 Task: For heading Arial black with underline.  font size for heading18,  'Change the font style of data to'Calibri.  and font size to 9,  Change the alignment of both headline & data to Align center.  In the sheet   Prodigy Sales templetes book
Action: Mouse moved to (55, 143)
Screenshot: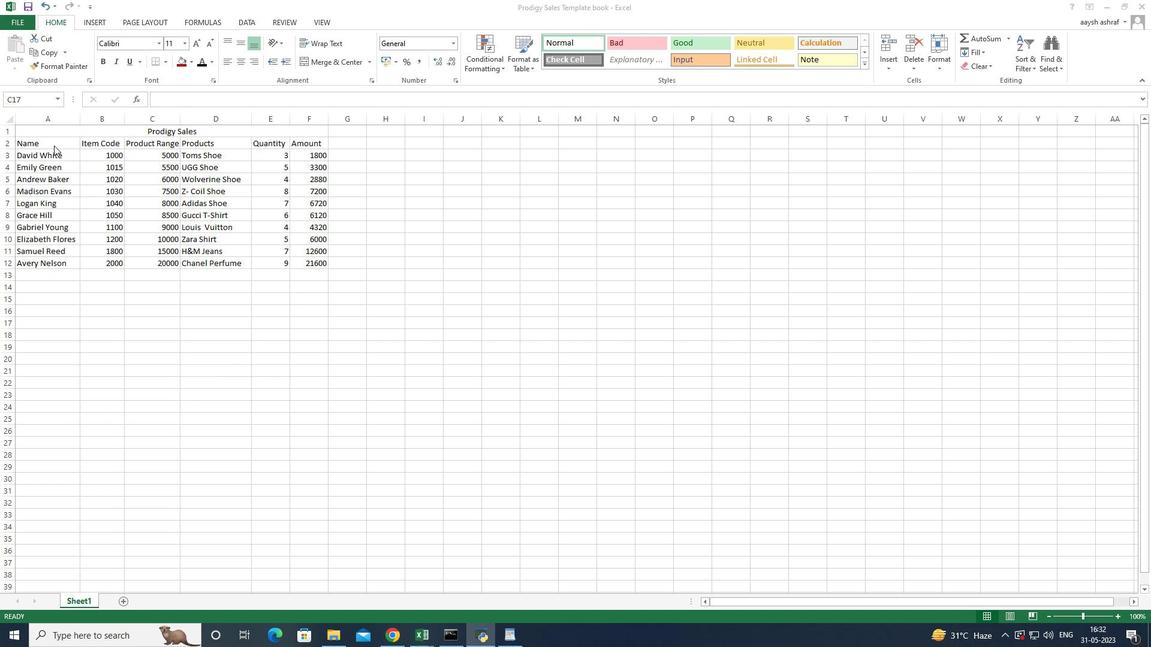 
Action: Mouse pressed left at (55, 143)
Screenshot: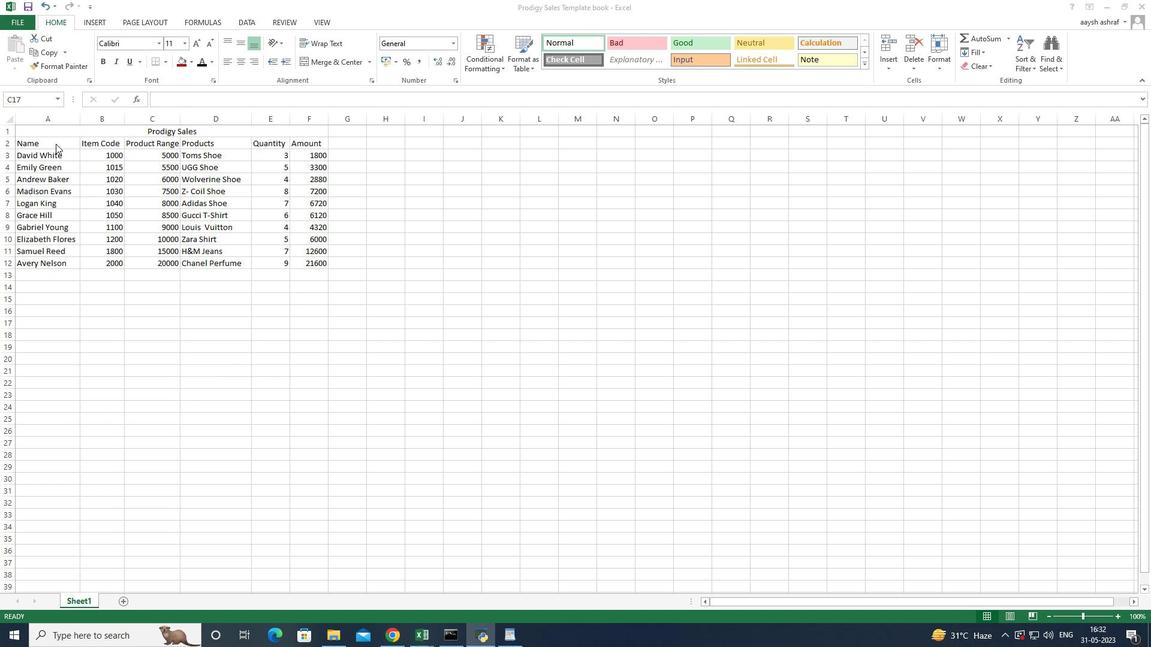 
Action: Mouse moved to (60, 141)
Screenshot: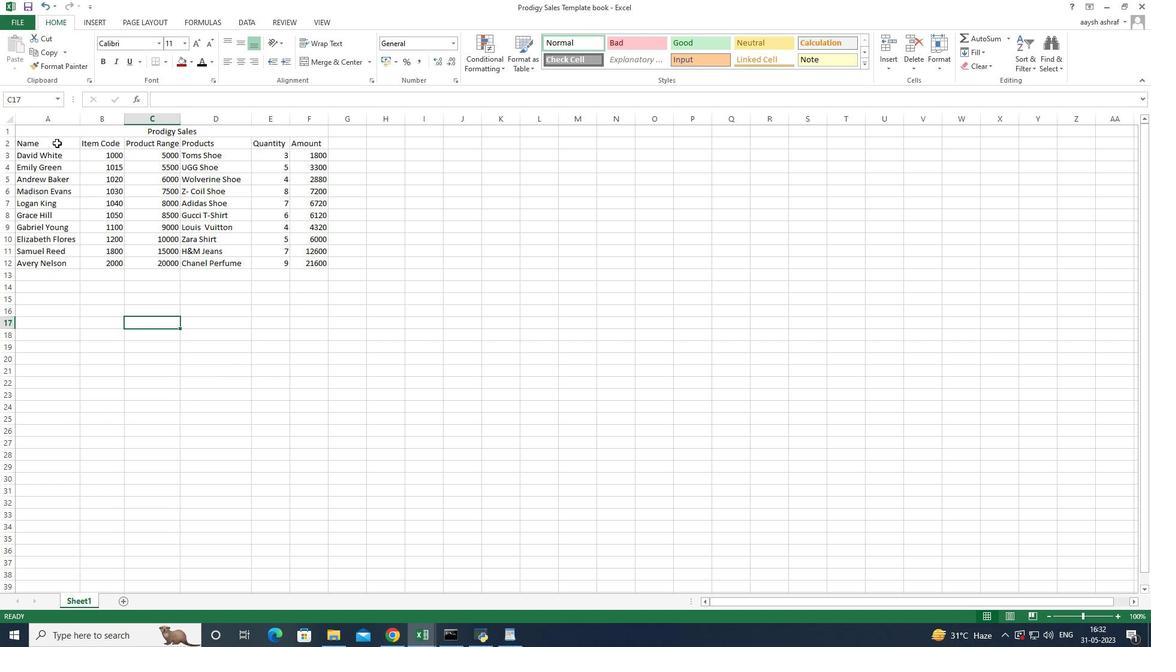 
Action: Mouse pressed left at (60, 141)
Screenshot: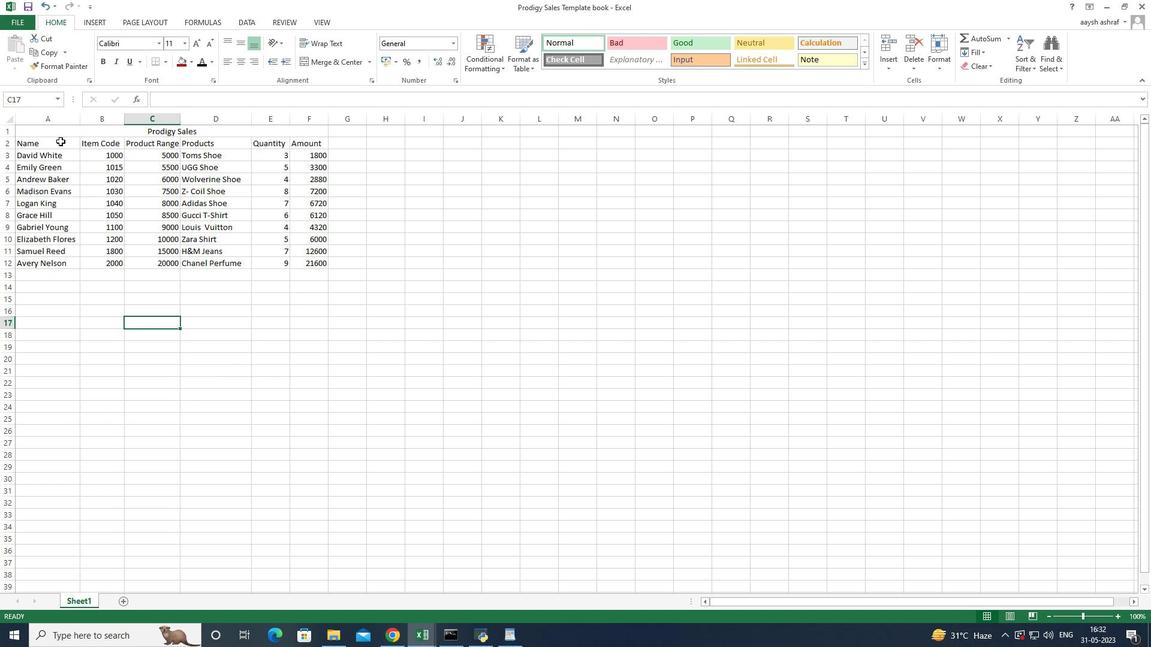 
Action: Mouse moved to (159, 130)
Screenshot: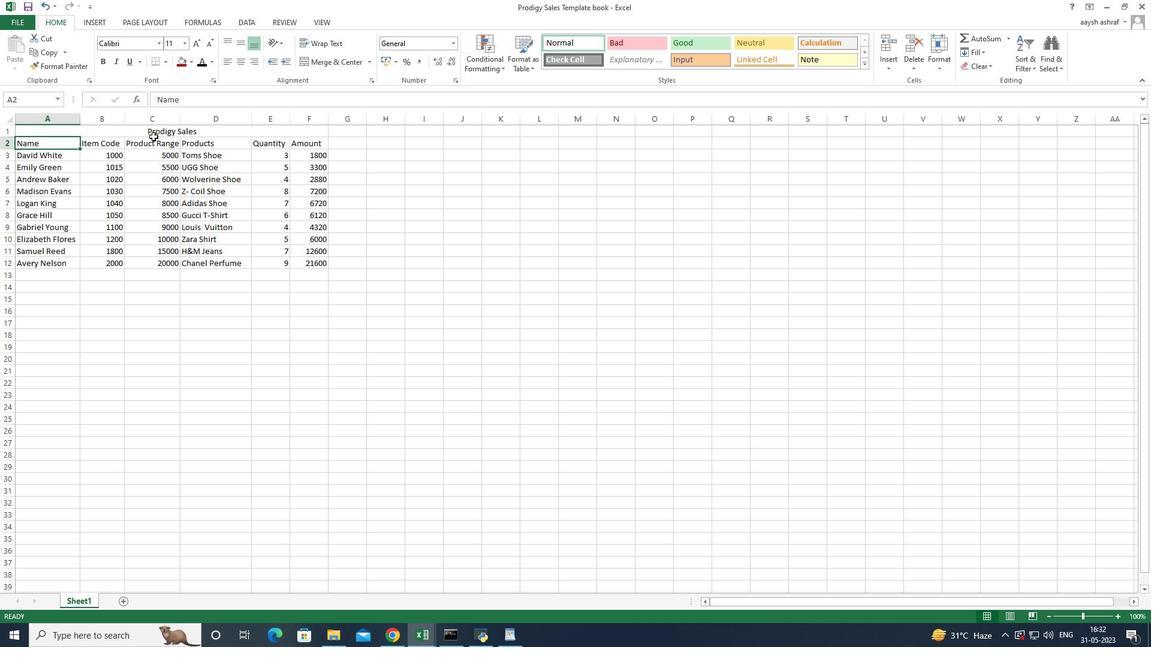 
Action: Mouse pressed left at (159, 130)
Screenshot: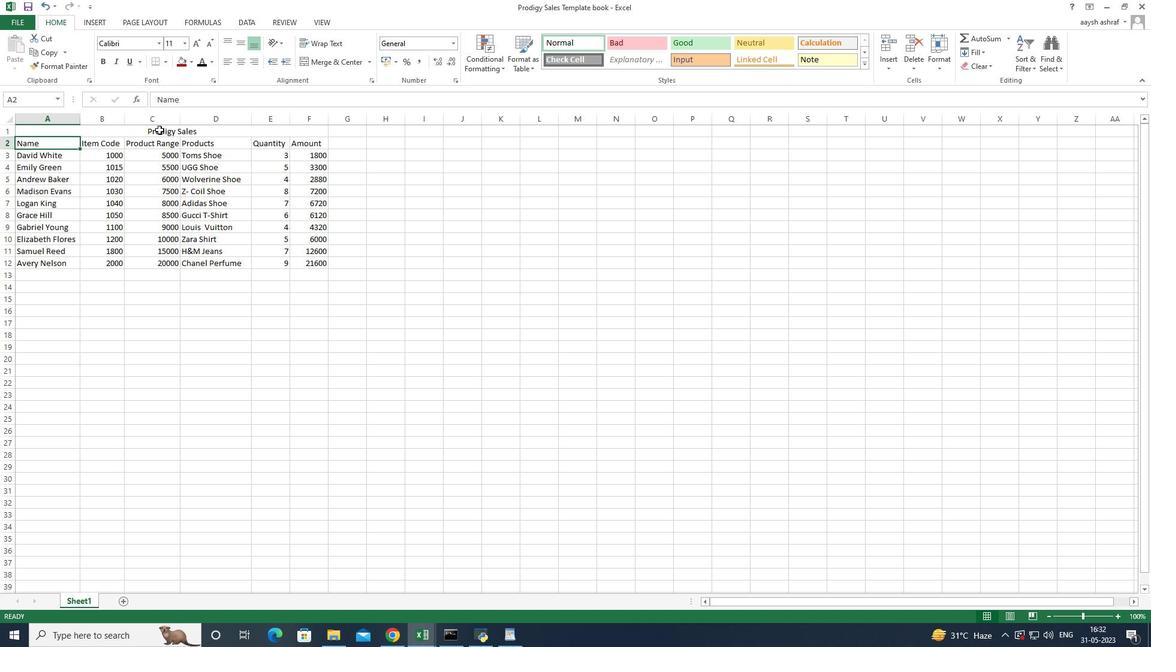 
Action: Mouse moved to (128, 59)
Screenshot: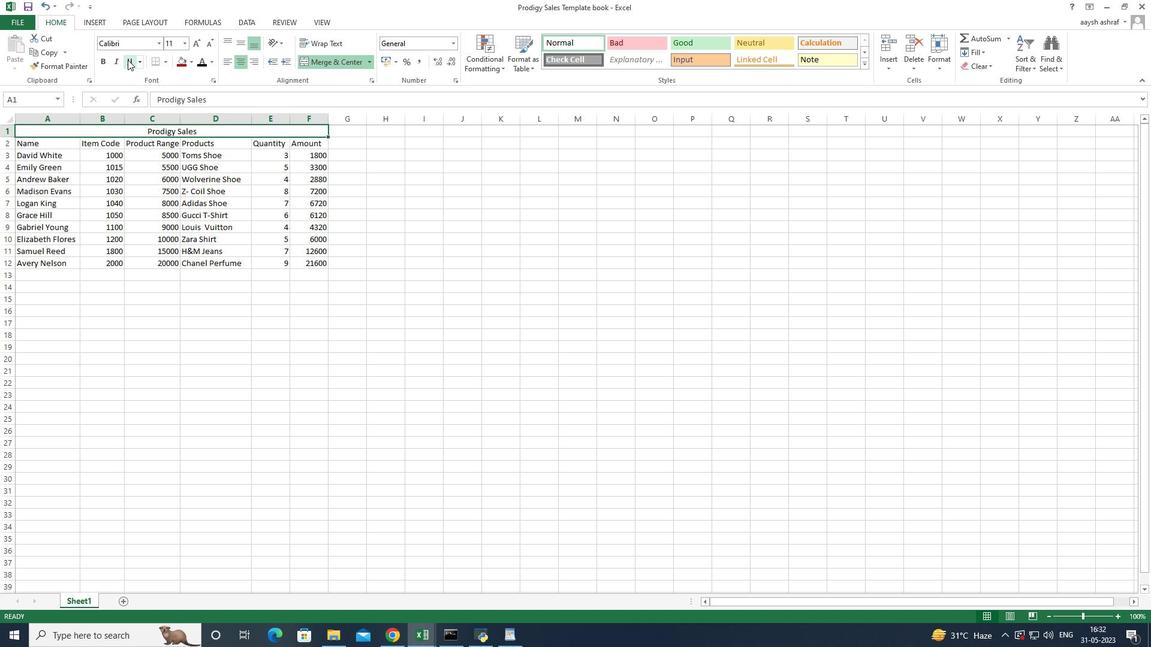 
Action: Mouse pressed left at (128, 59)
Screenshot: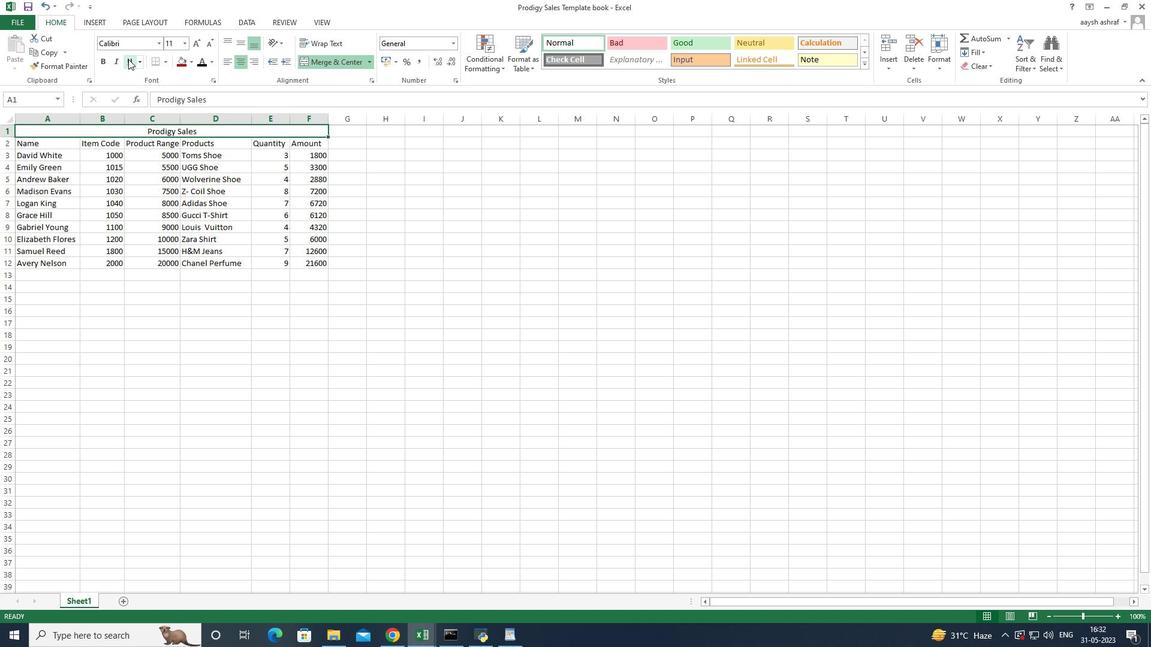 
Action: Mouse moved to (160, 46)
Screenshot: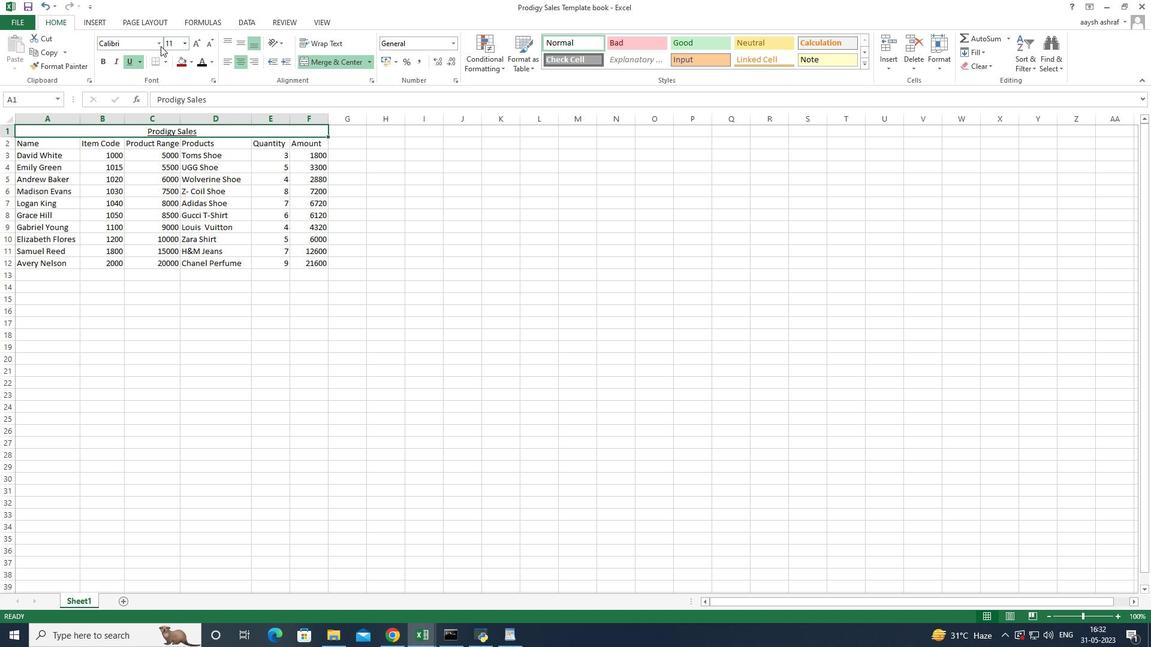
Action: Mouse pressed left at (160, 46)
Screenshot: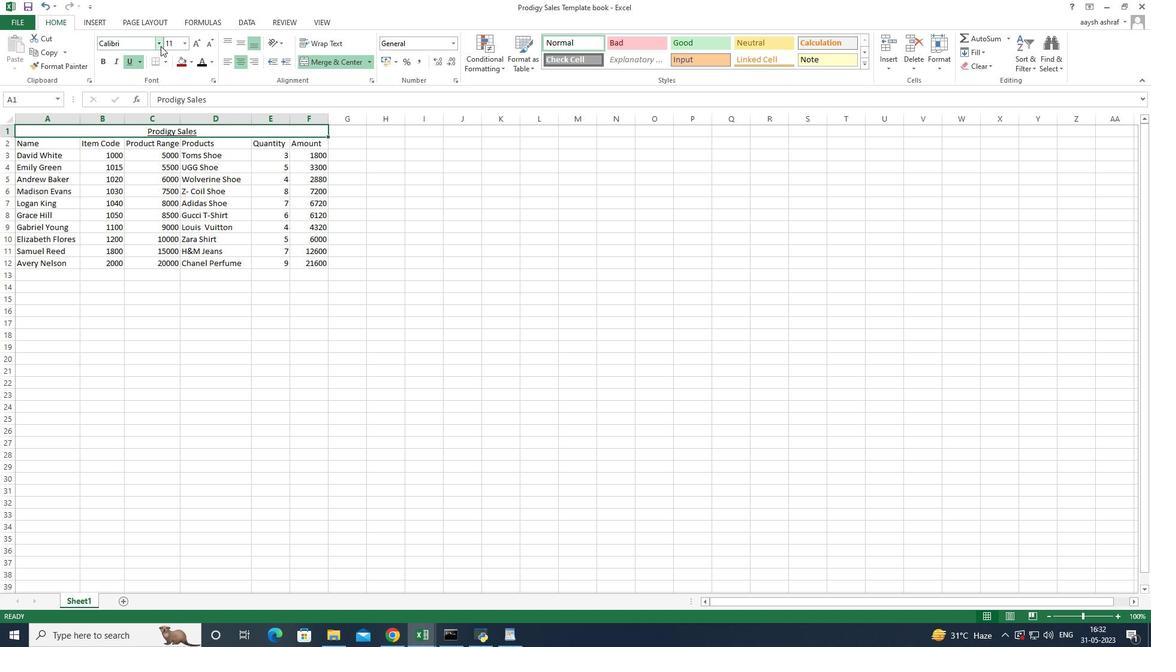 
Action: Mouse moved to (145, 162)
Screenshot: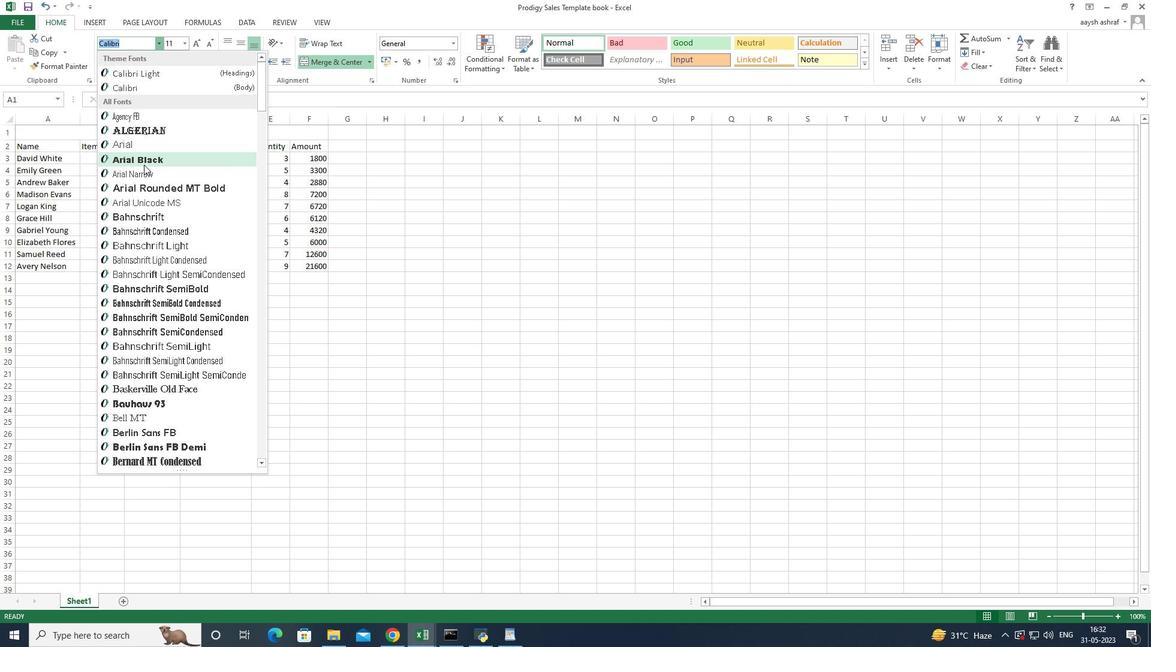 
Action: Mouse pressed left at (145, 162)
Screenshot: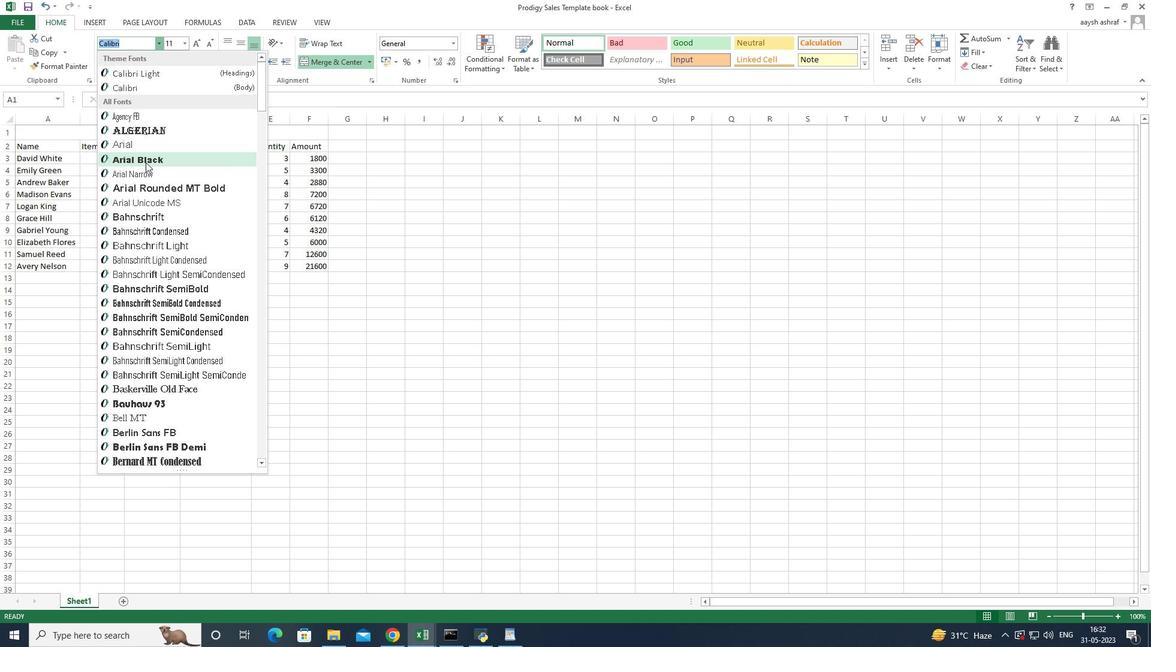 
Action: Mouse moved to (181, 44)
Screenshot: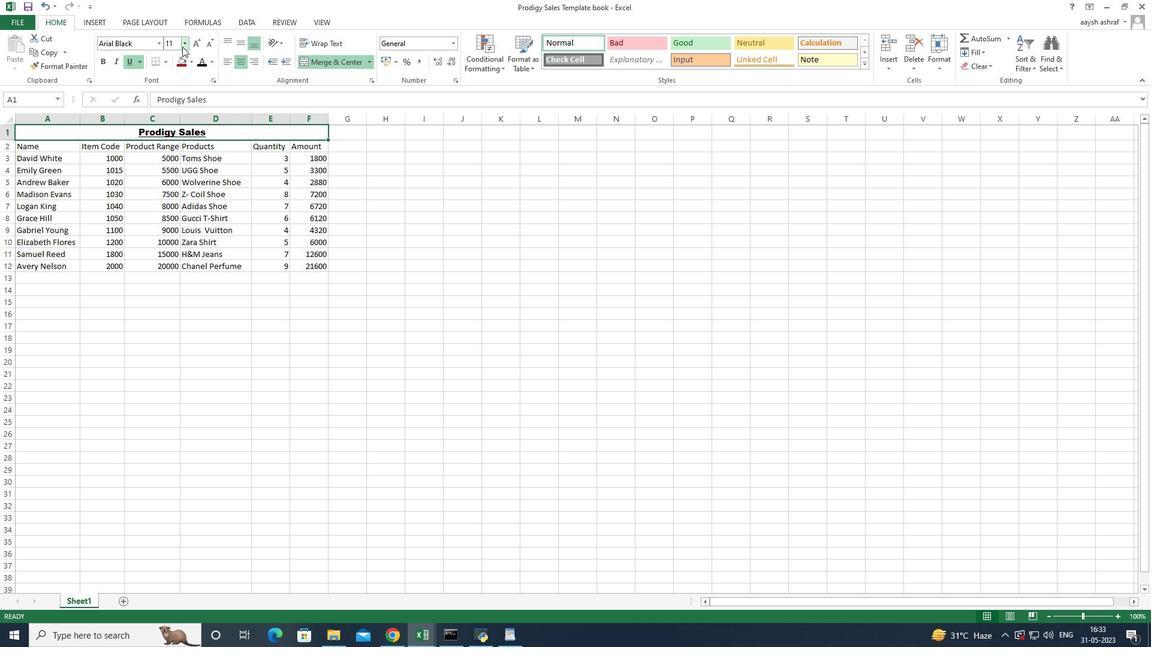 
Action: Mouse pressed left at (181, 44)
Screenshot: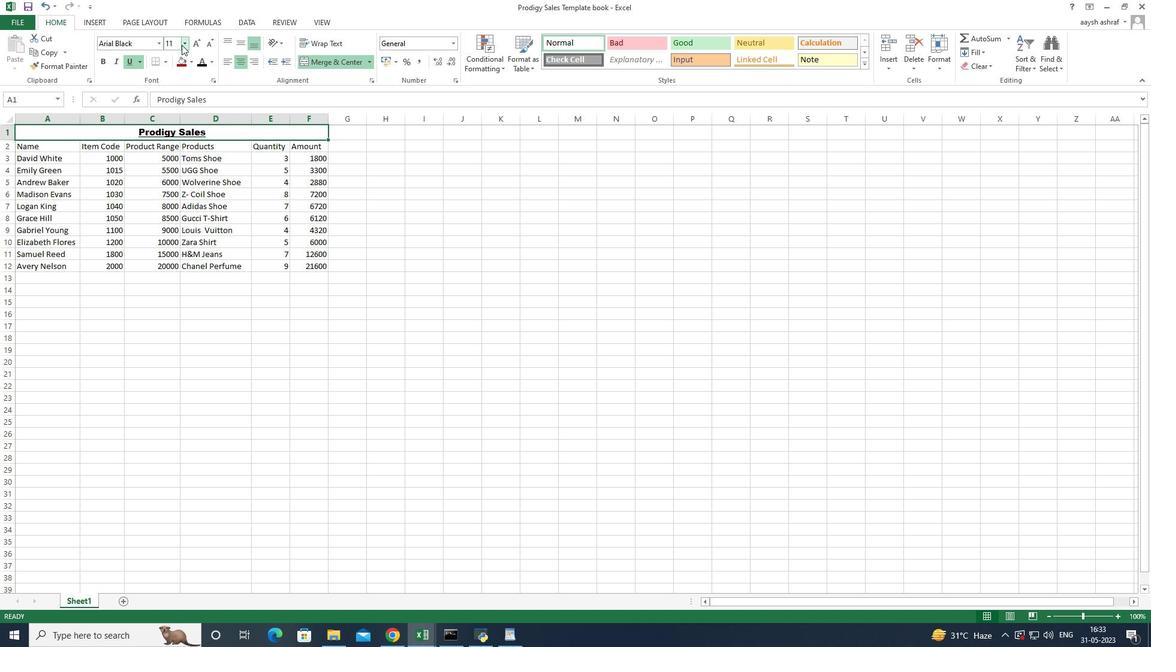 
Action: Mouse moved to (174, 136)
Screenshot: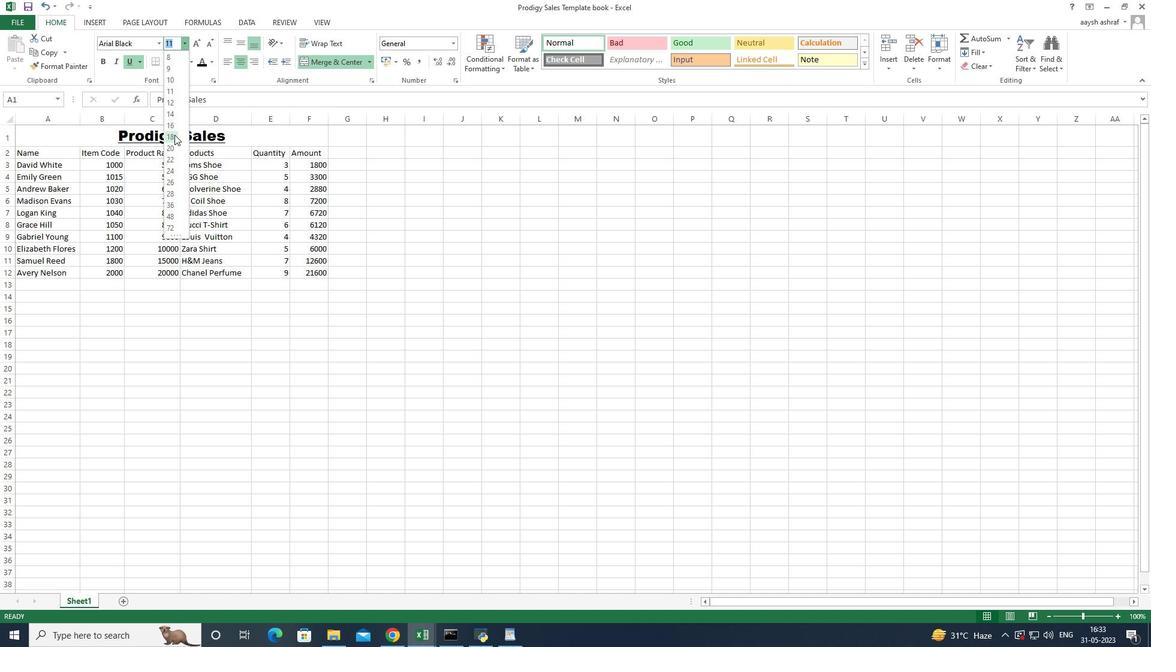 
Action: Mouse pressed left at (174, 136)
Screenshot: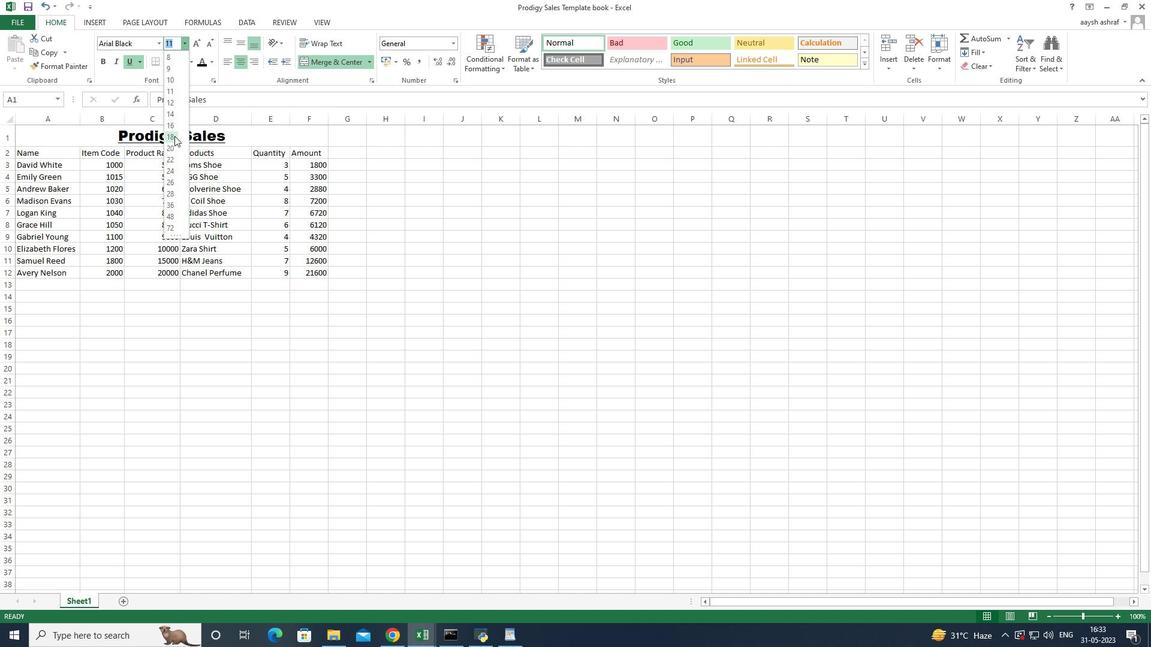 
Action: Mouse moved to (34, 155)
Screenshot: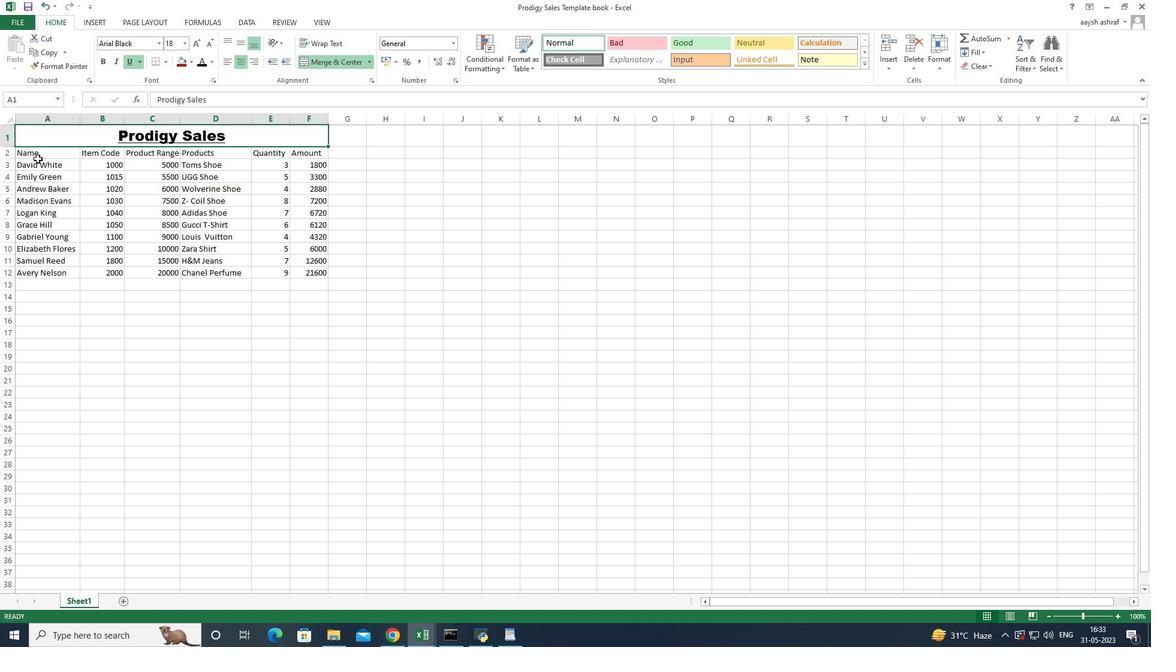 
Action: Mouse pressed left at (34, 155)
Screenshot: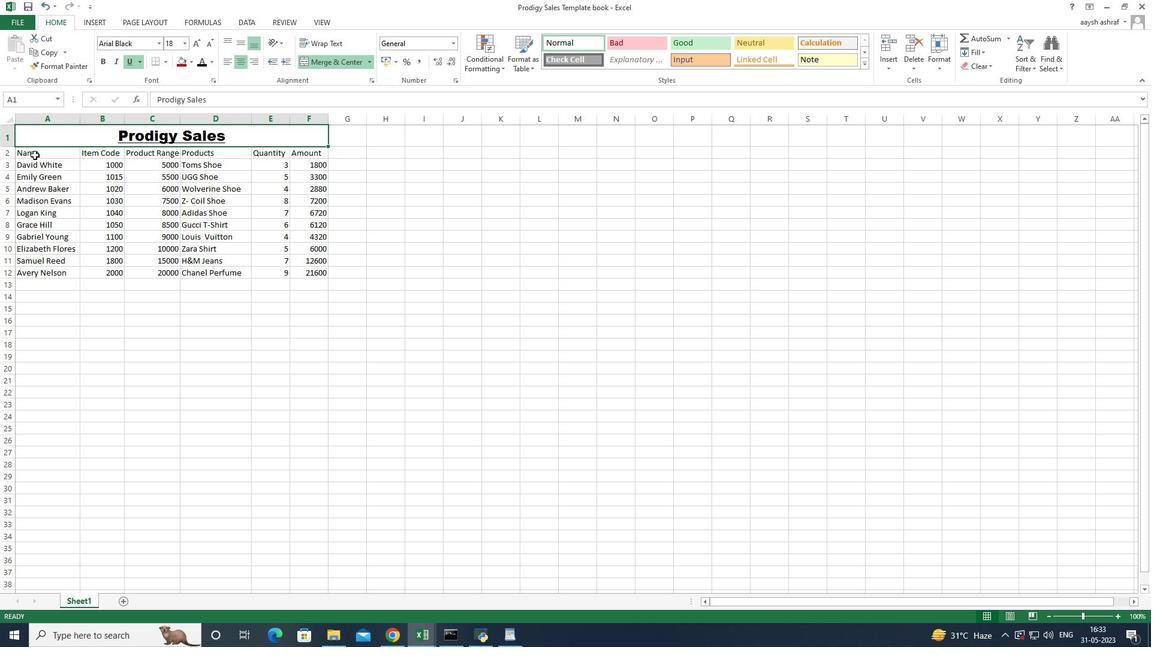 
Action: Mouse moved to (160, 47)
Screenshot: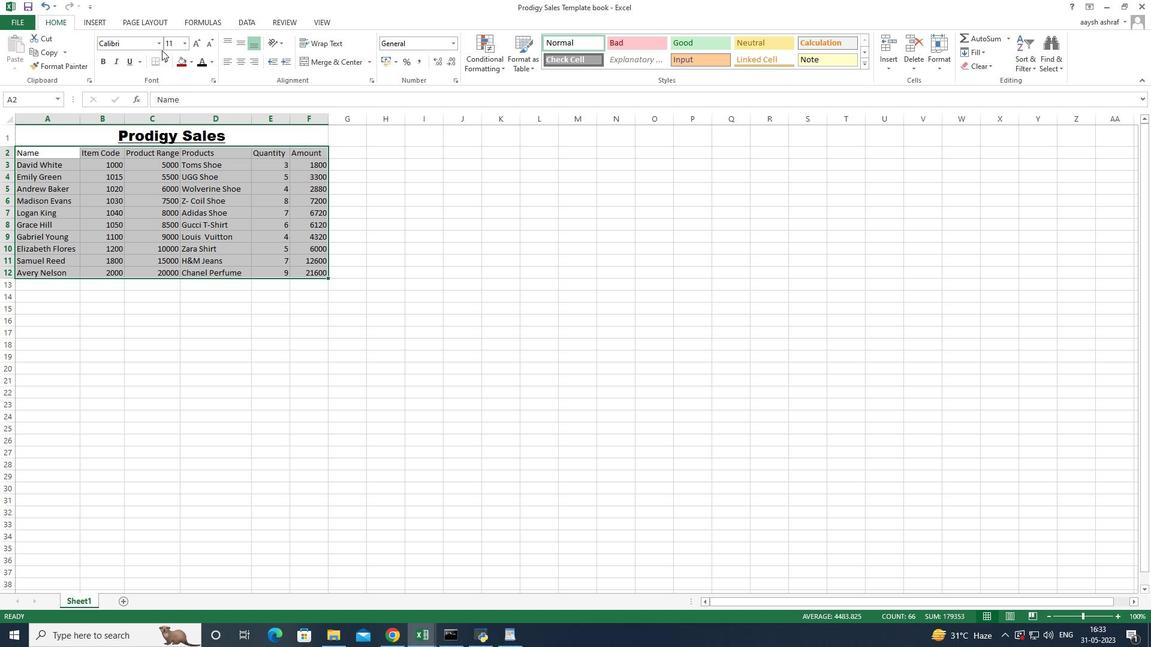 
Action: Mouse pressed left at (160, 47)
Screenshot: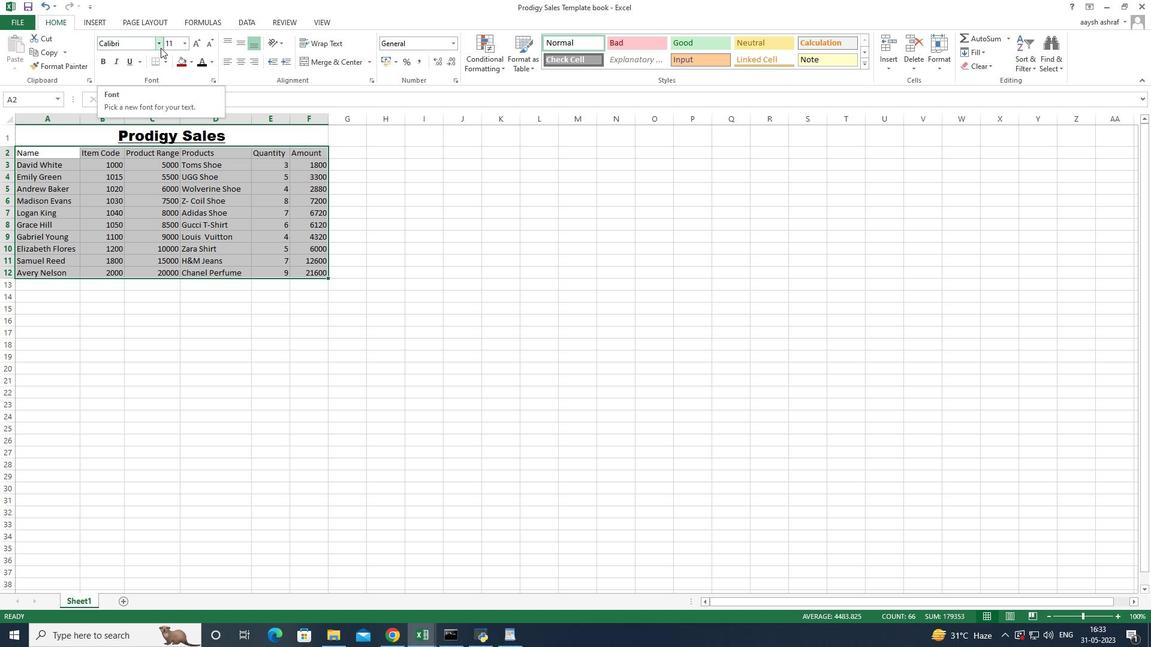 
Action: Mouse moved to (166, 83)
Screenshot: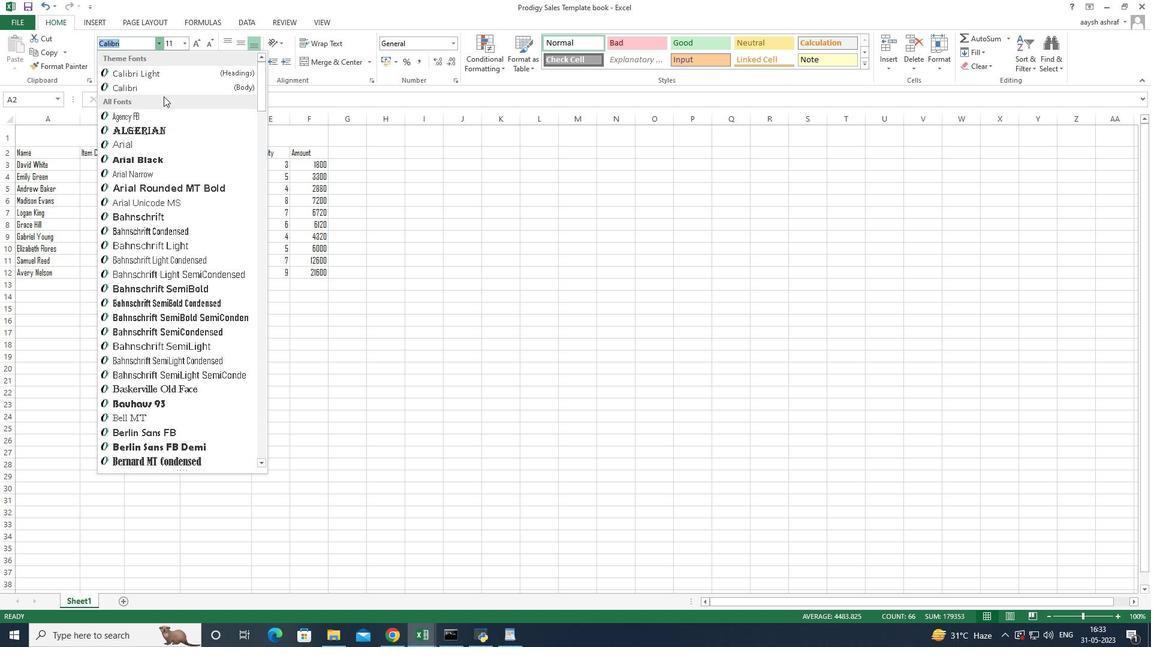 
Action: Mouse pressed left at (166, 83)
Screenshot: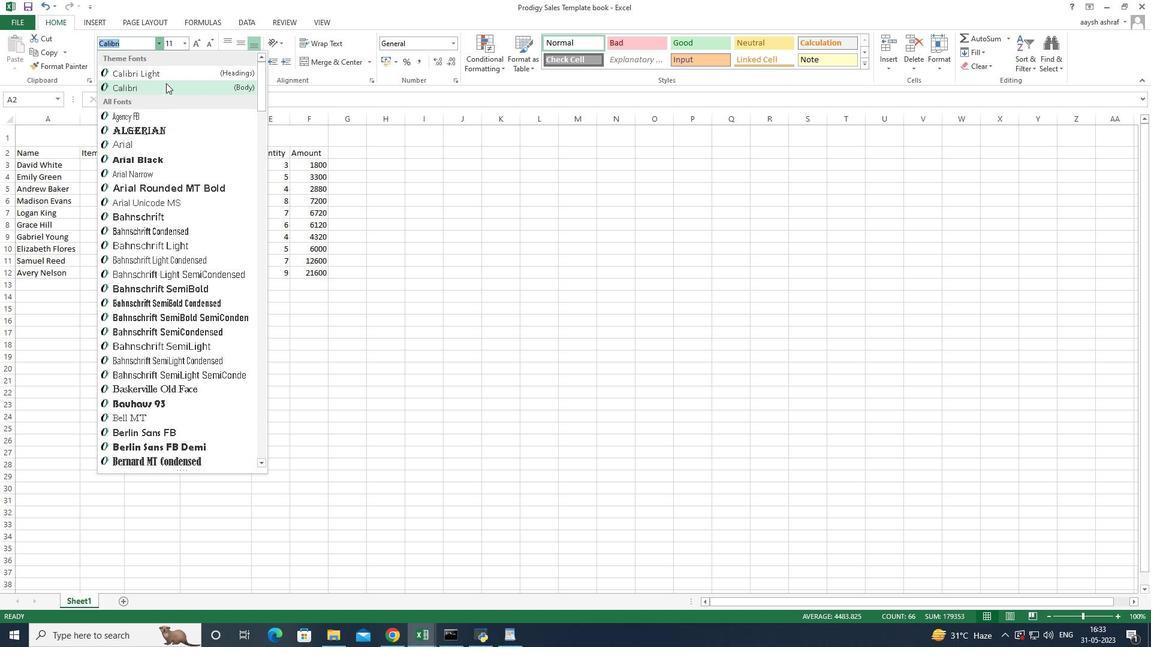 
Action: Mouse moved to (184, 45)
Screenshot: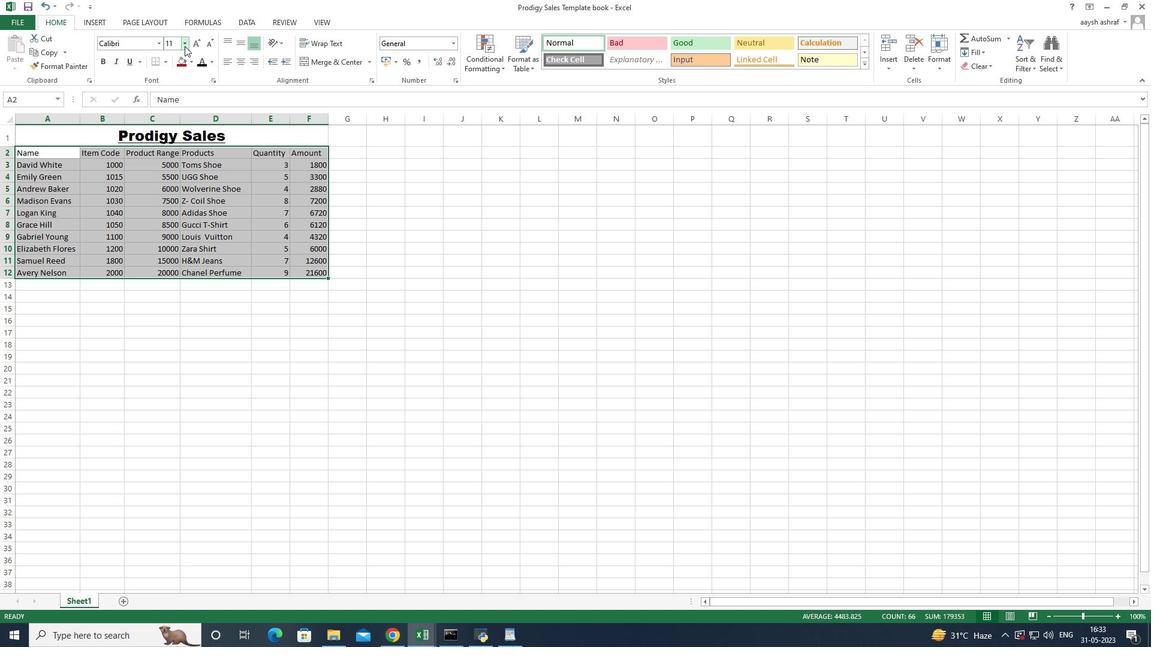 
Action: Mouse pressed left at (184, 45)
Screenshot: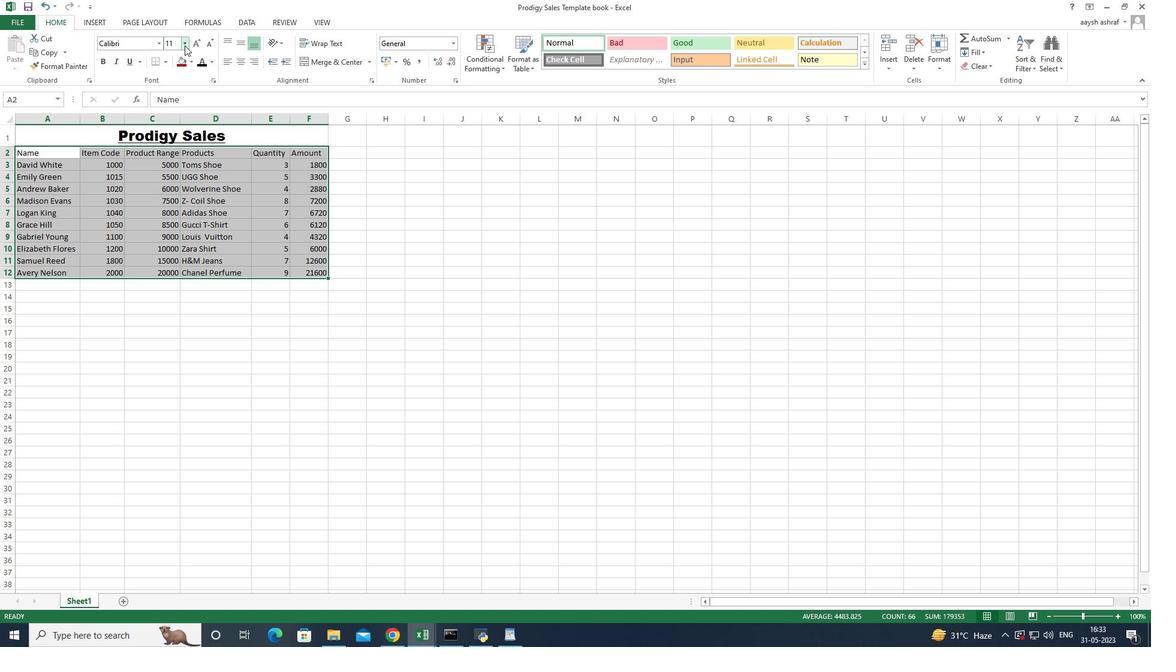 
Action: Mouse moved to (174, 72)
Screenshot: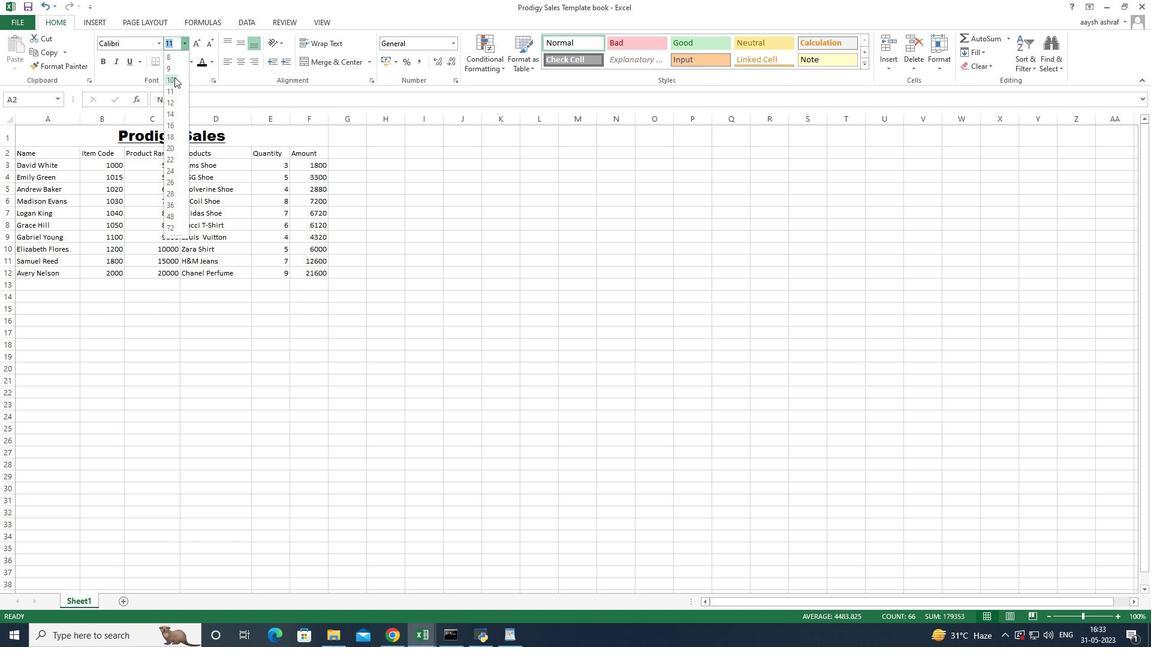 
Action: Mouse pressed left at (174, 72)
Screenshot: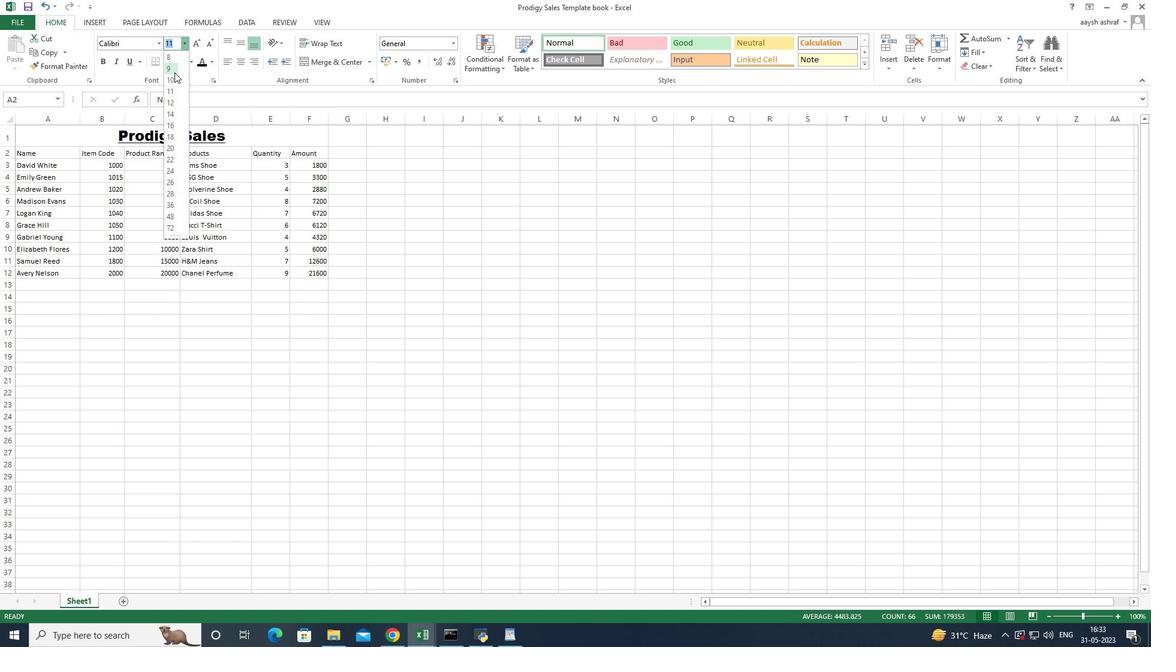
Action: Mouse moved to (176, 334)
Screenshot: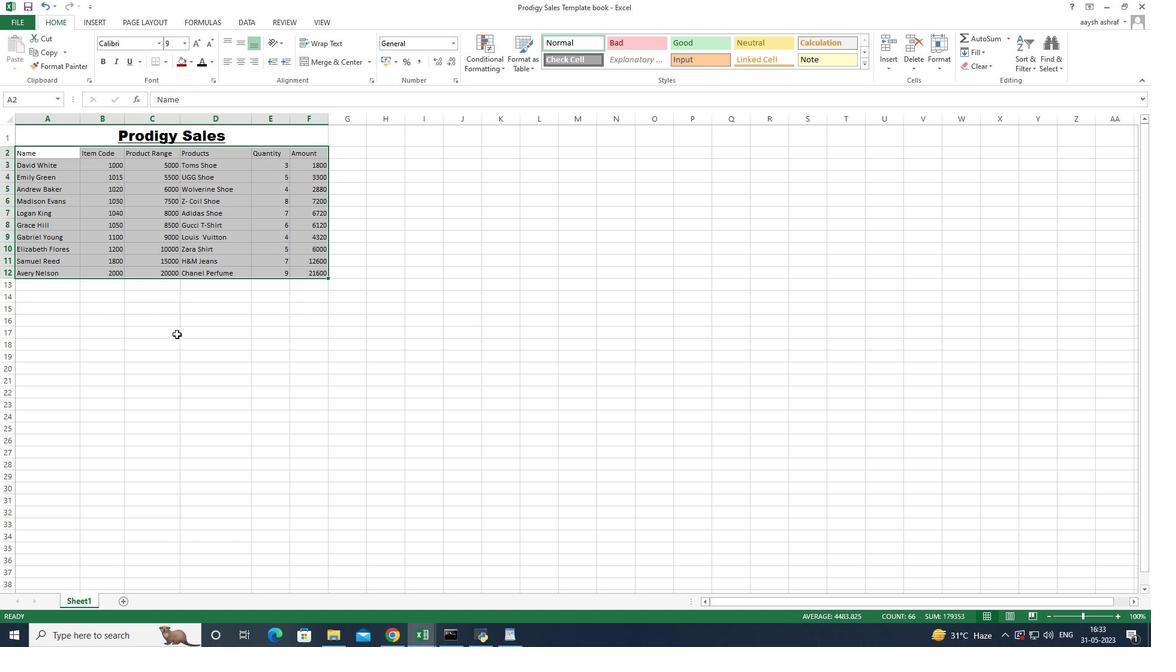 
Action: Mouse pressed left at (176, 334)
Screenshot: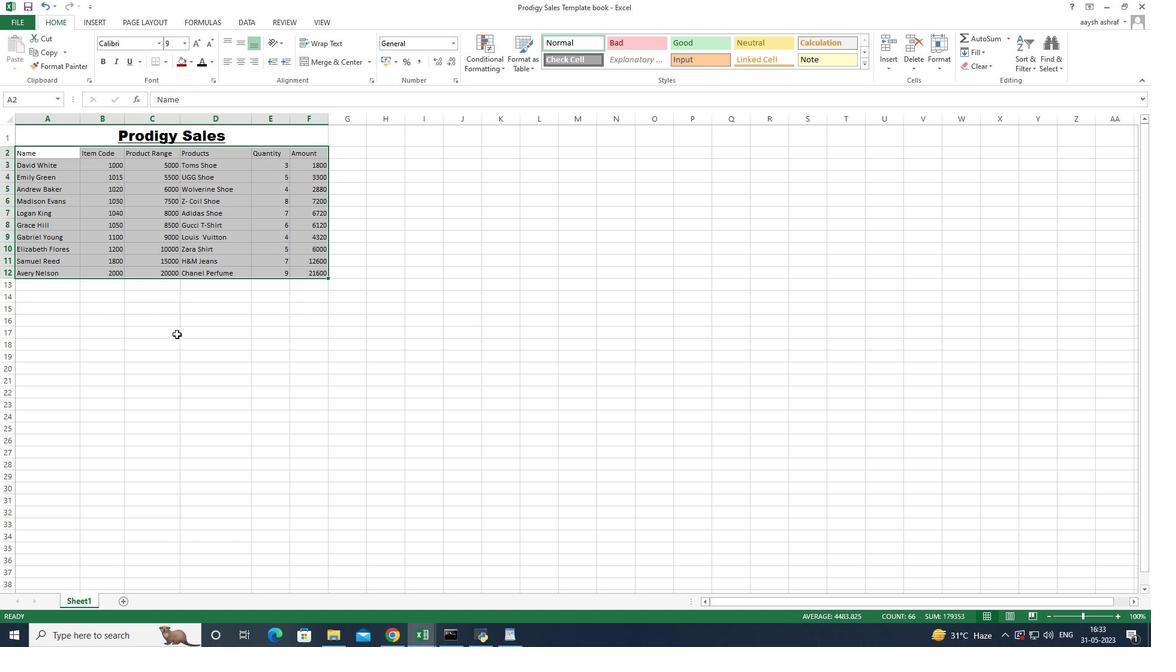 
Action: Mouse moved to (56, 136)
Screenshot: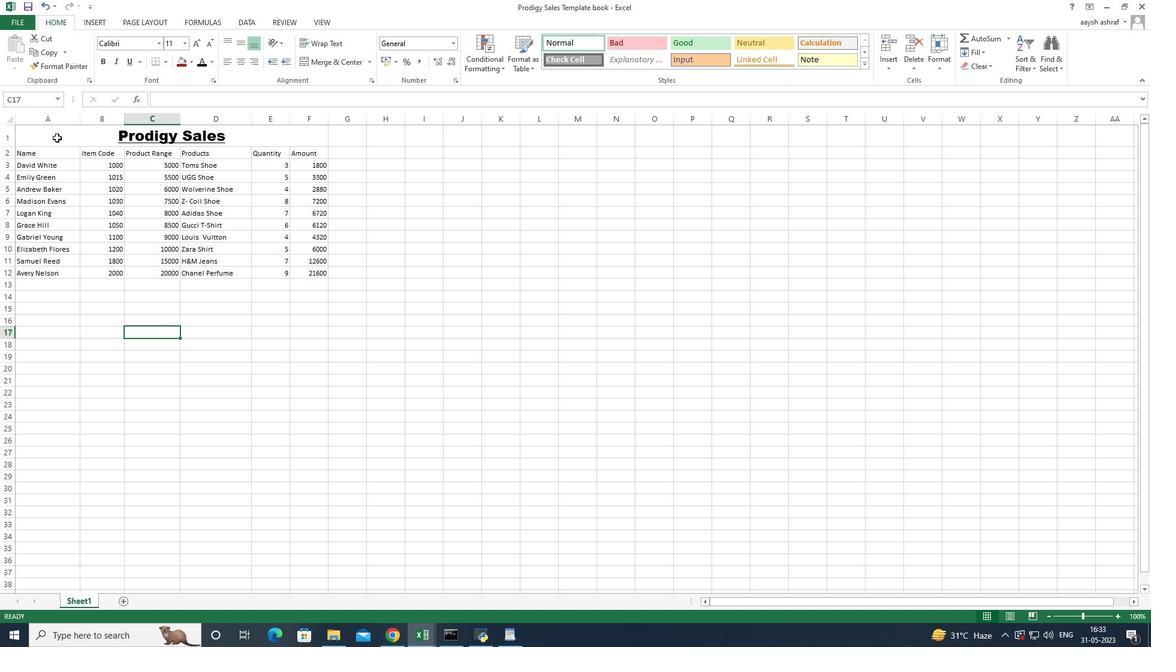 
Action: Mouse pressed left at (56, 136)
Screenshot: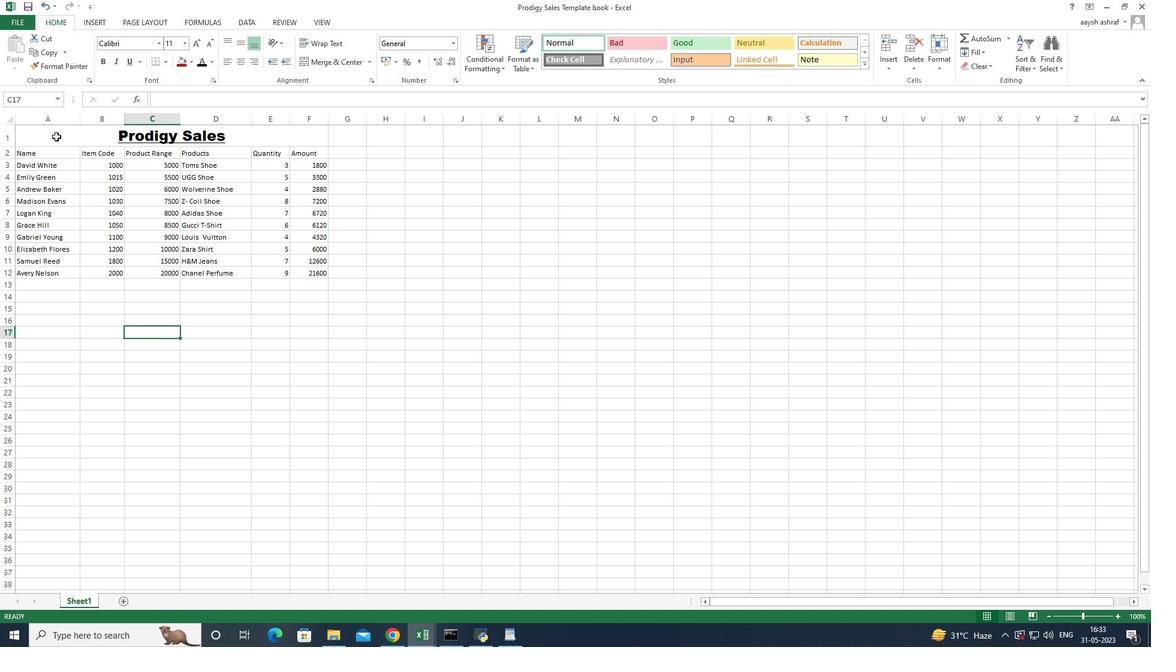 
Action: Mouse moved to (251, 63)
Screenshot: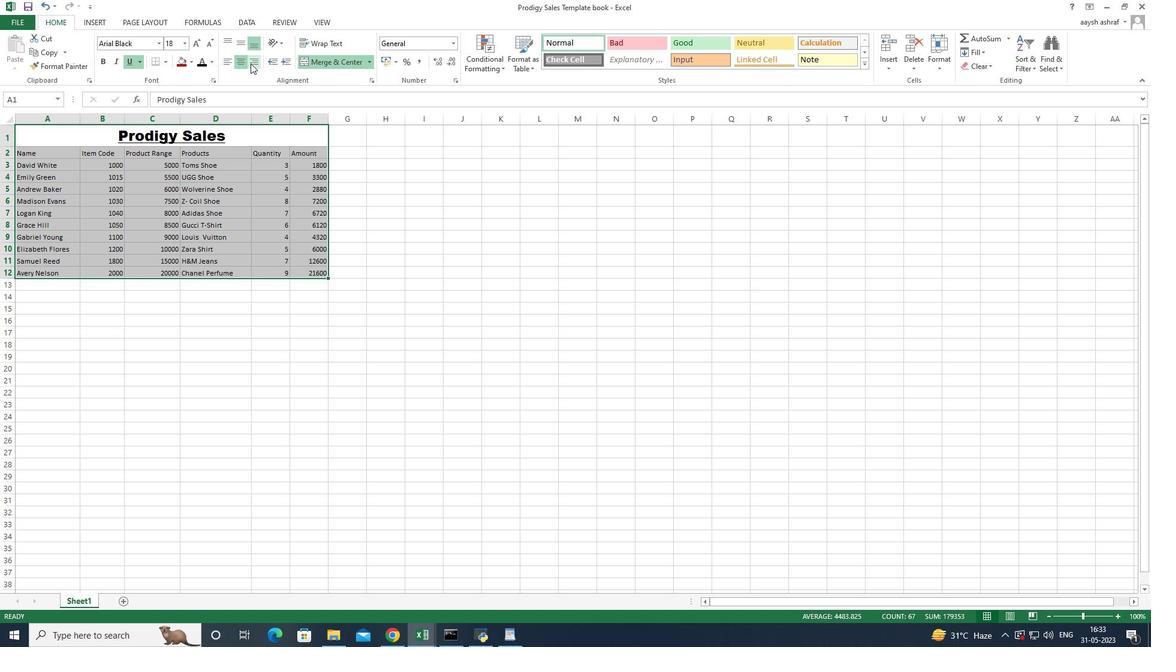
Action: Mouse pressed left at (251, 63)
Screenshot: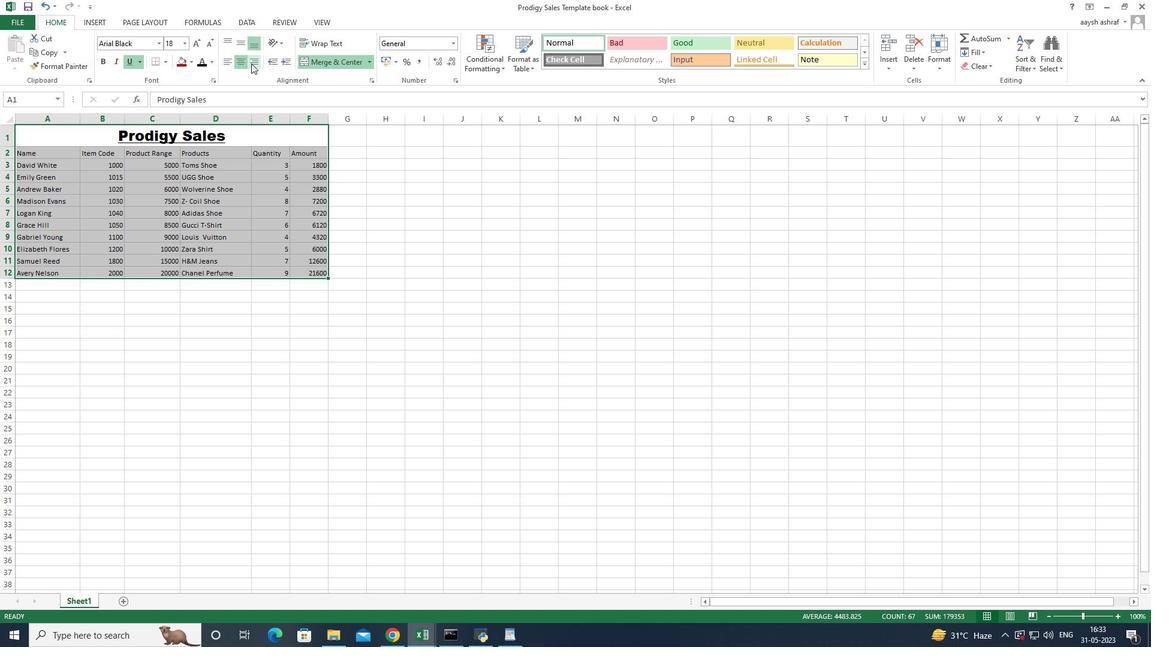 
Action: Mouse moved to (209, 137)
Screenshot: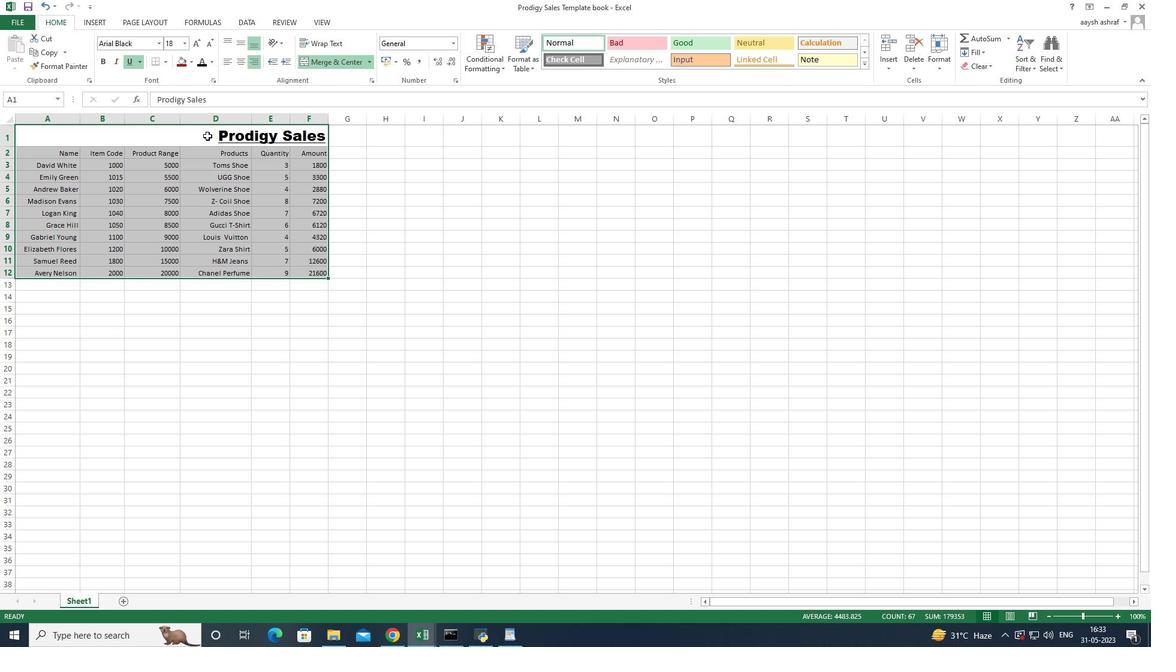 
Action: Mouse pressed left at (209, 137)
Screenshot: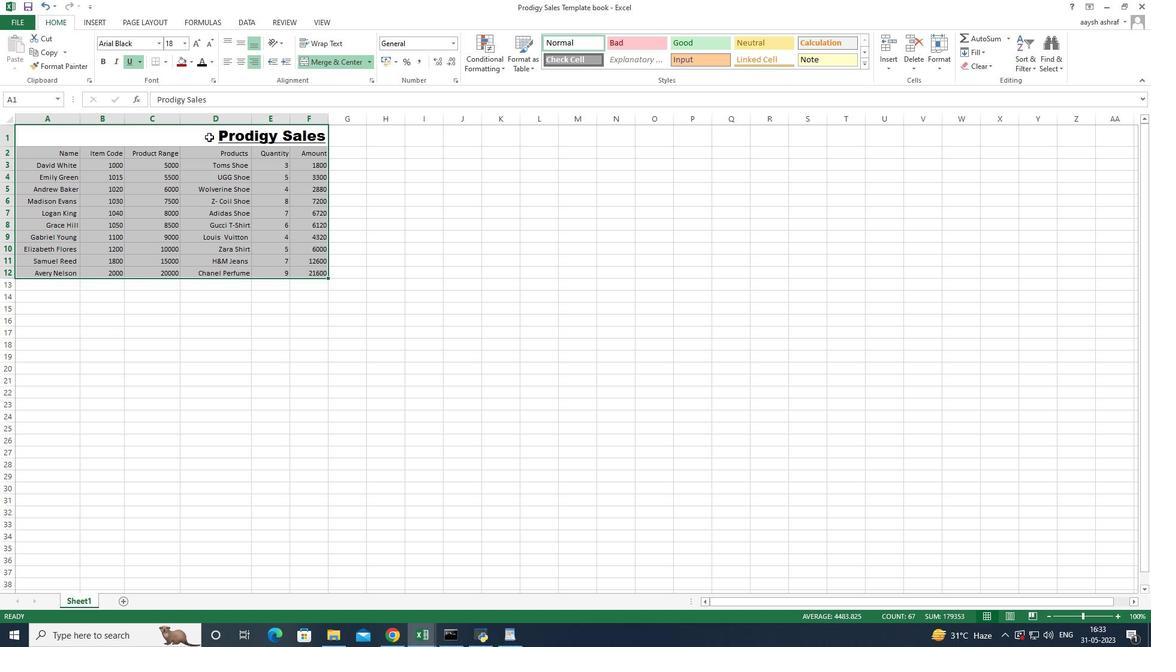 
Action: Mouse moved to (215, 131)
Screenshot: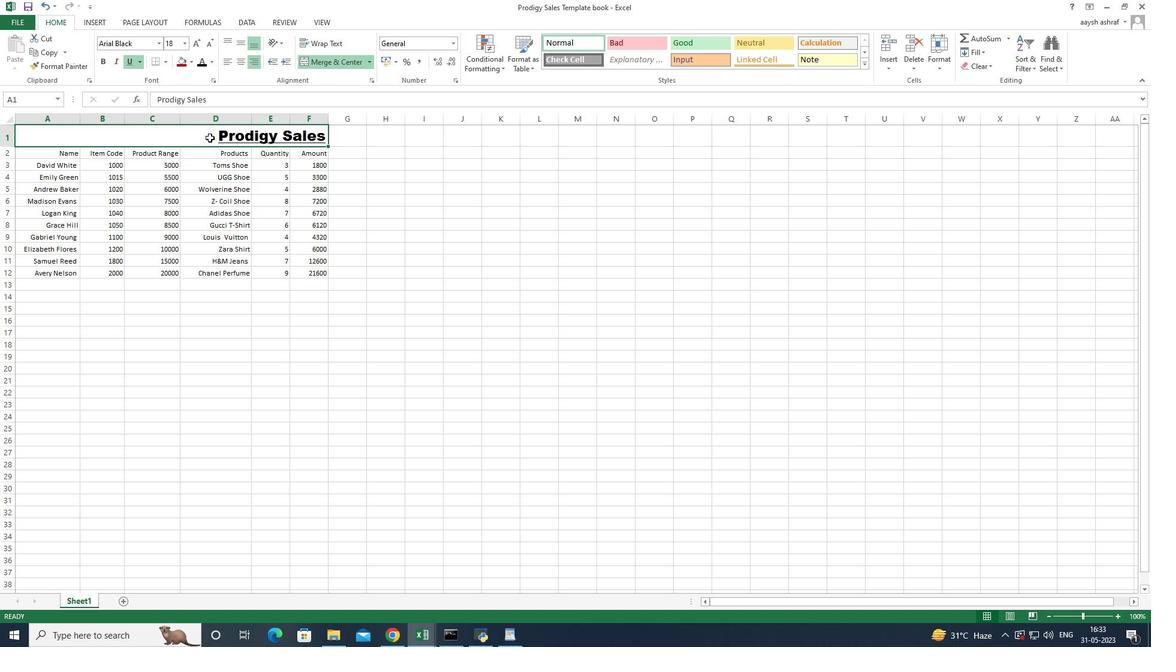 
Action: Mouse pressed left at (215, 131)
Screenshot: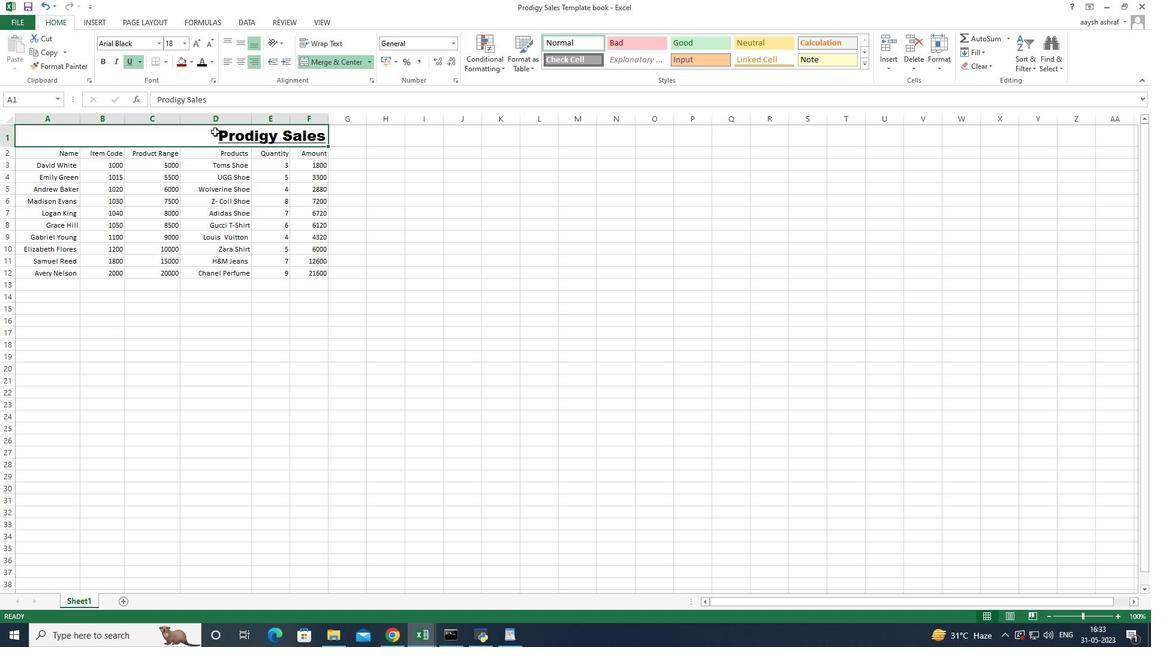 
Action: Mouse moved to (215, 136)
Screenshot: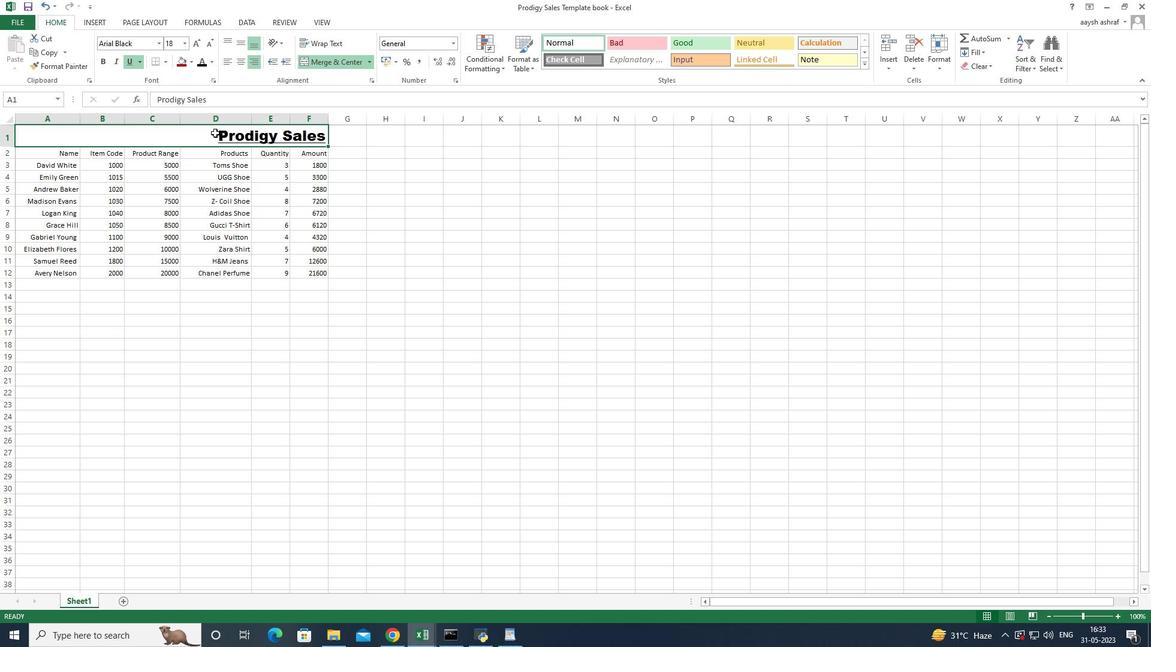 
Action: Mouse pressed left at (215, 136)
Screenshot: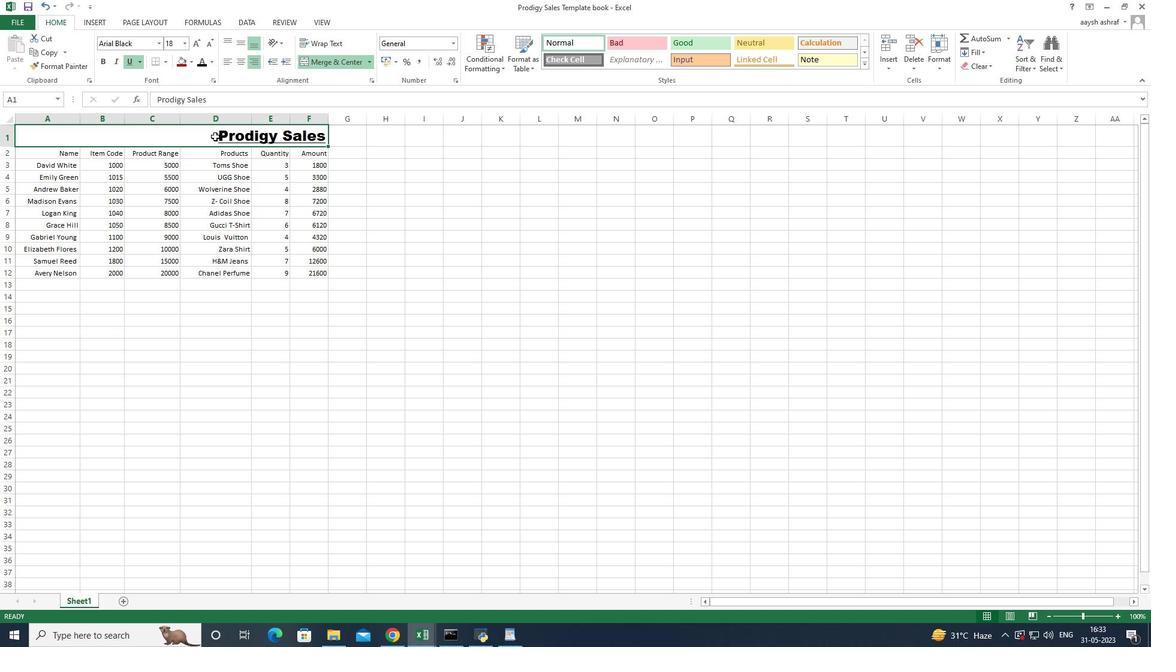
Action: Mouse pressed left at (215, 136)
Screenshot: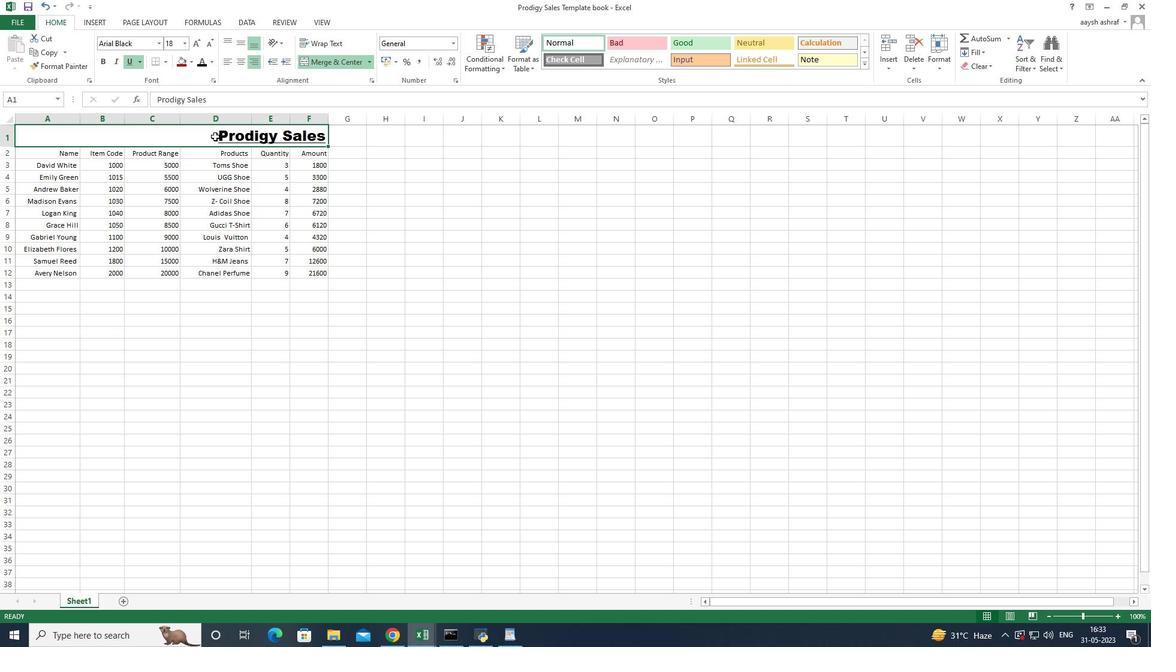 
Action: Key pressed <Key.backspace><Key.backspace><Key.backspace><Key.backspace><Key.backspace><Key.backspace><Key.backspace><Key.backspace><Key.backspace><Key.backspace>
Screenshot: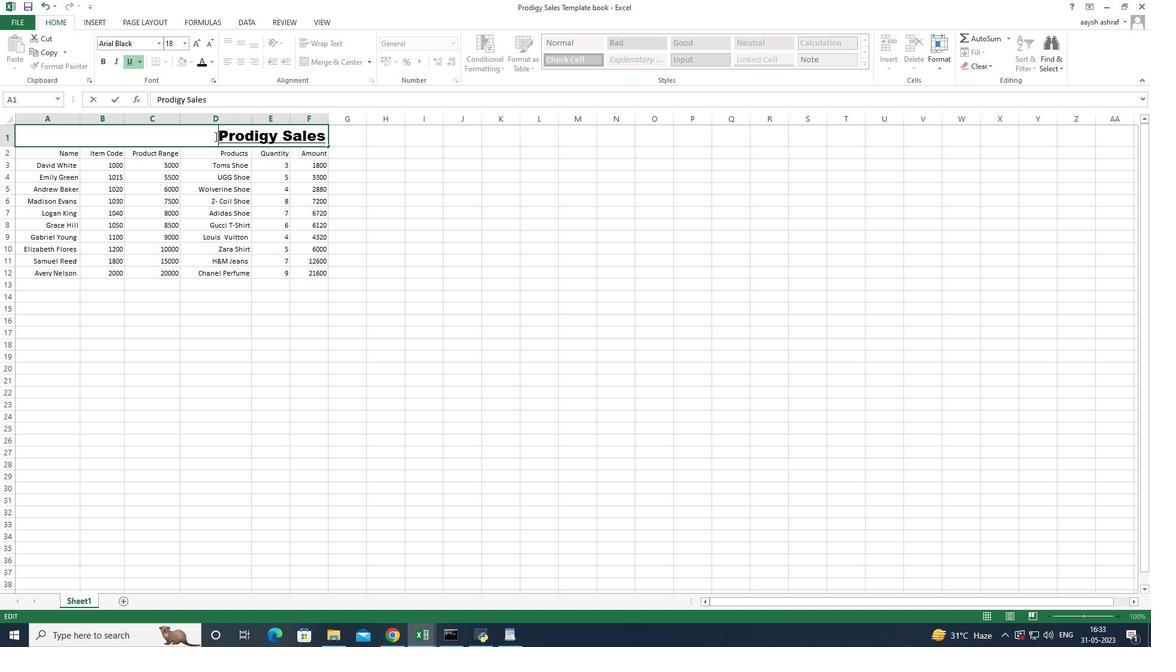 
Action: Mouse moved to (135, 269)
Screenshot: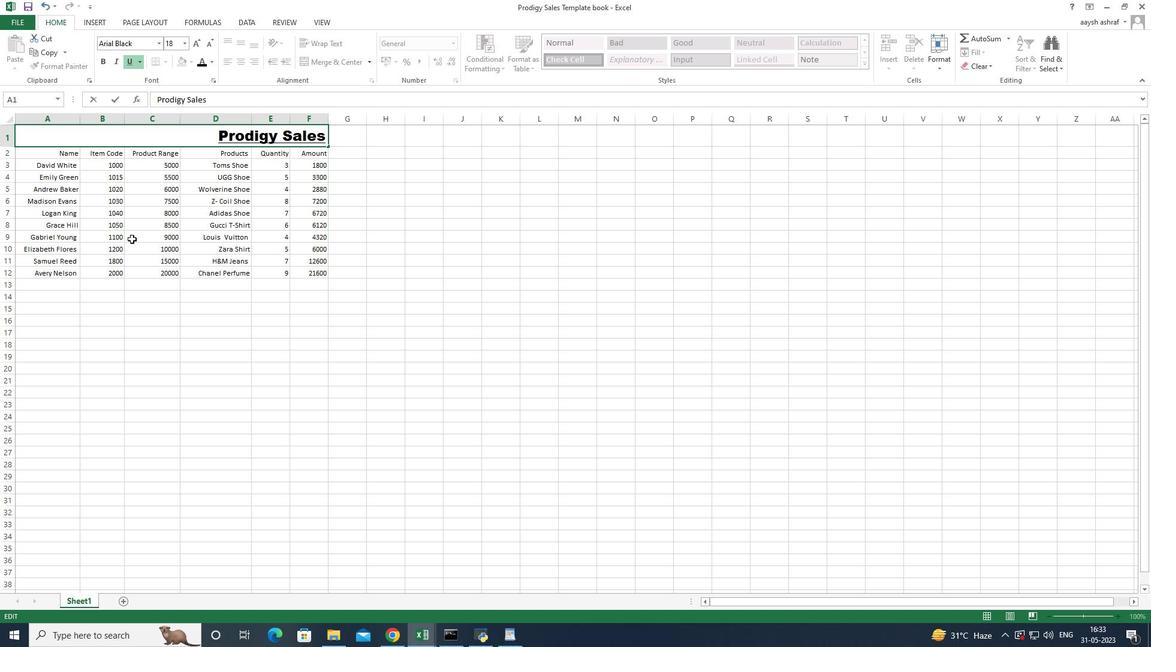 
Action: Mouse pressed left at (135, 269)
Screenshot: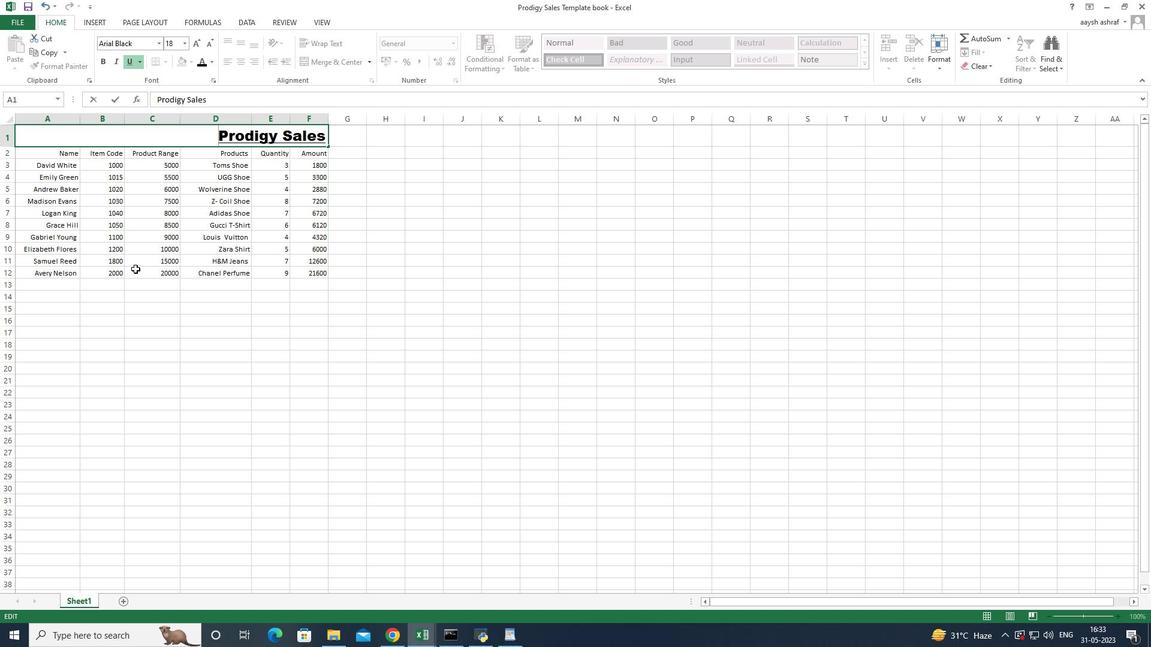 
Action: Mouse moved to (214, 142)
Screenshot: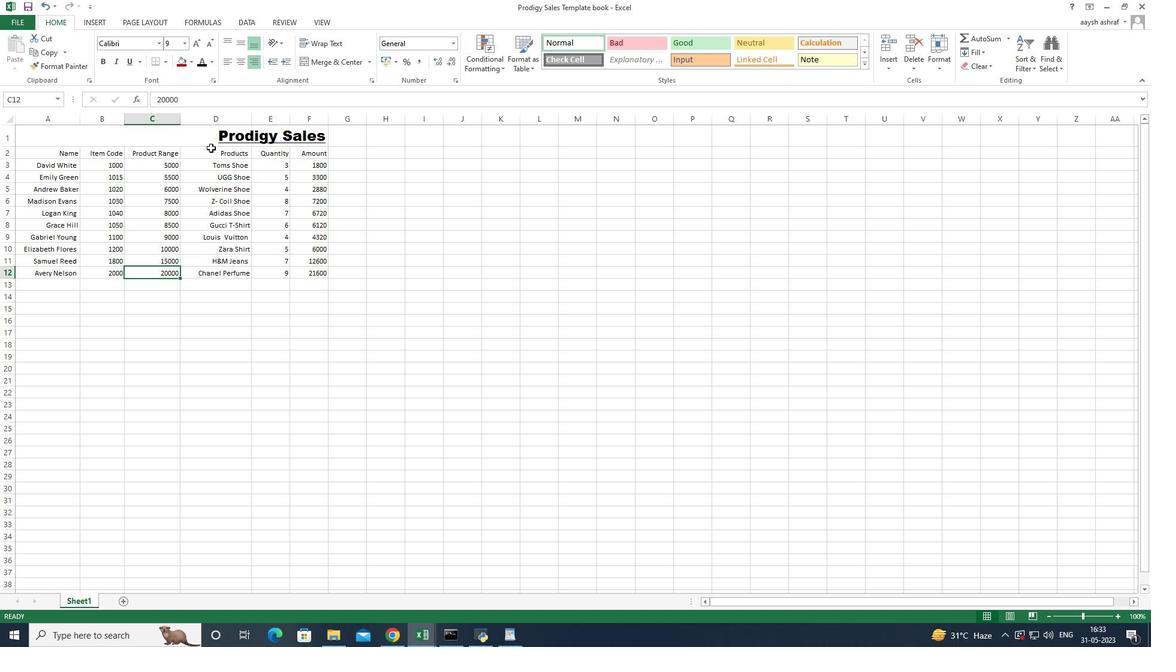 
Action: Mouse pressed left at (214, 142)
Screenshot: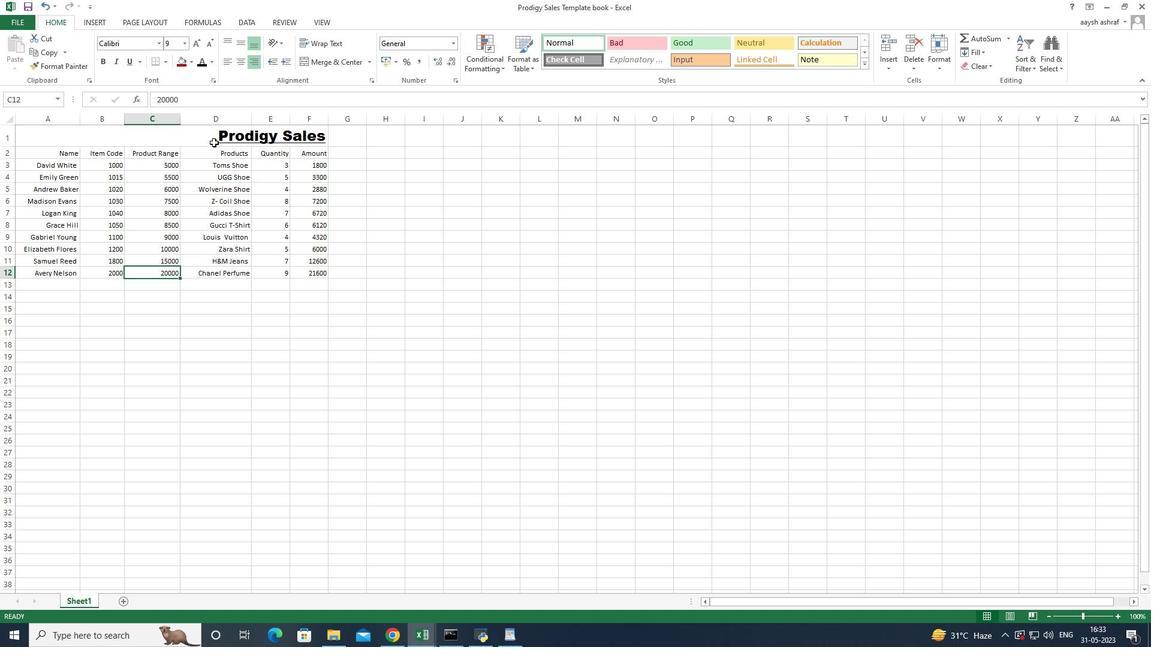 
Action: Mouse moved to (315, 63)
Screenshot: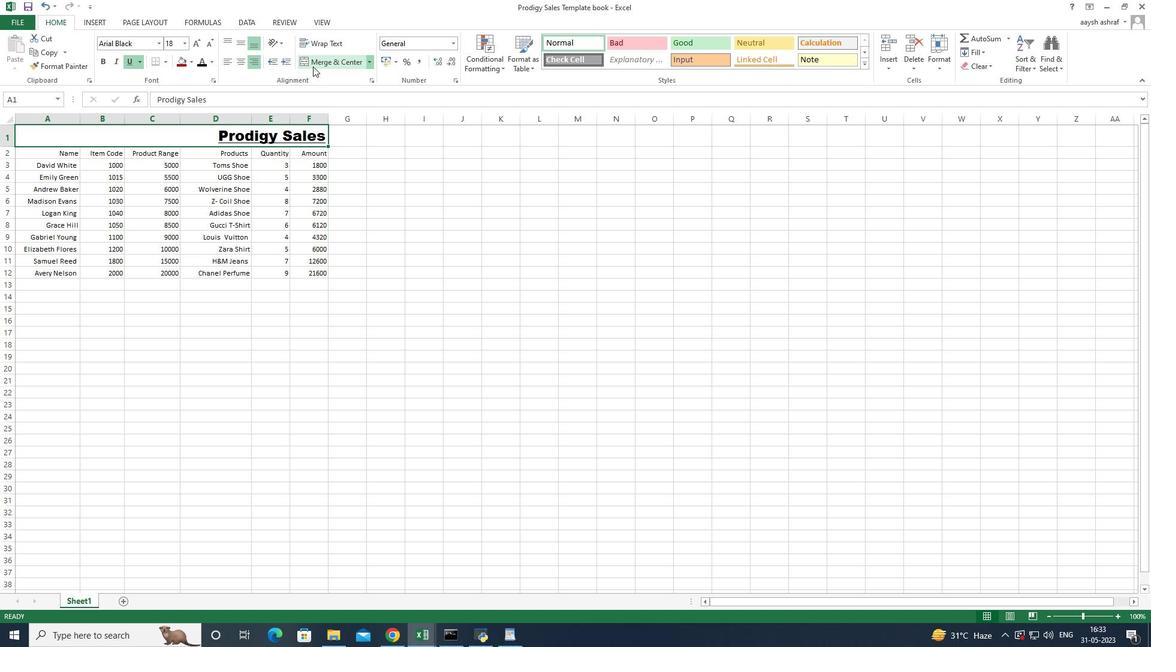 
Action: Mouse pressed left at (315, 63)
Screenshot: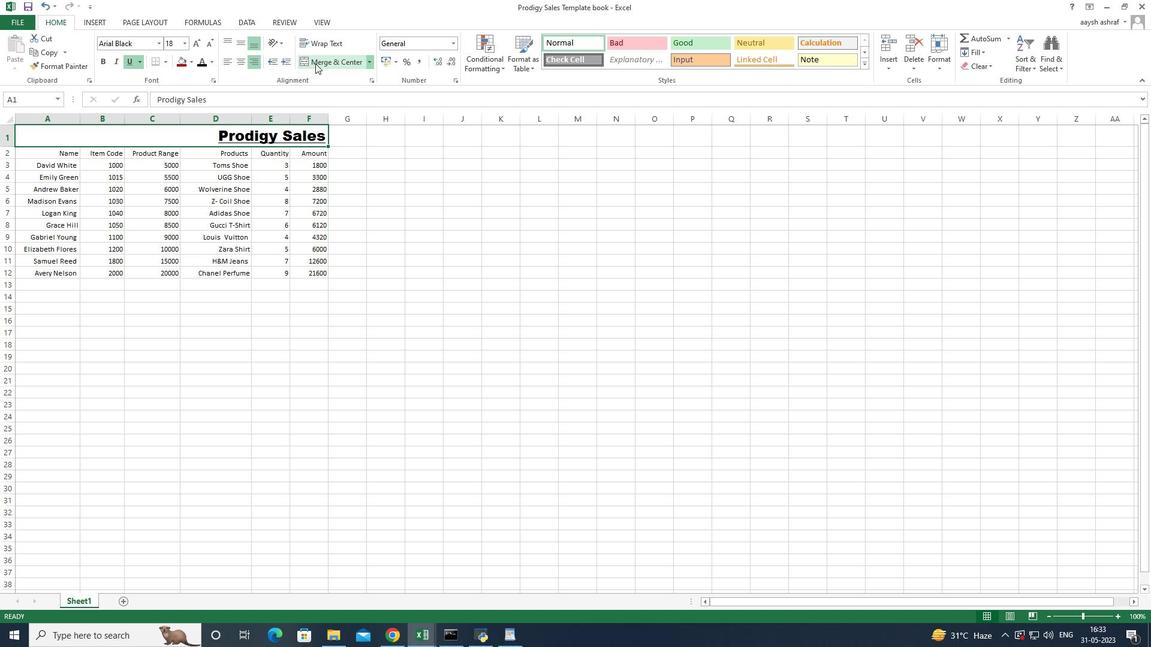 
Action: Mouse moved to (107, 163)
Screenshot: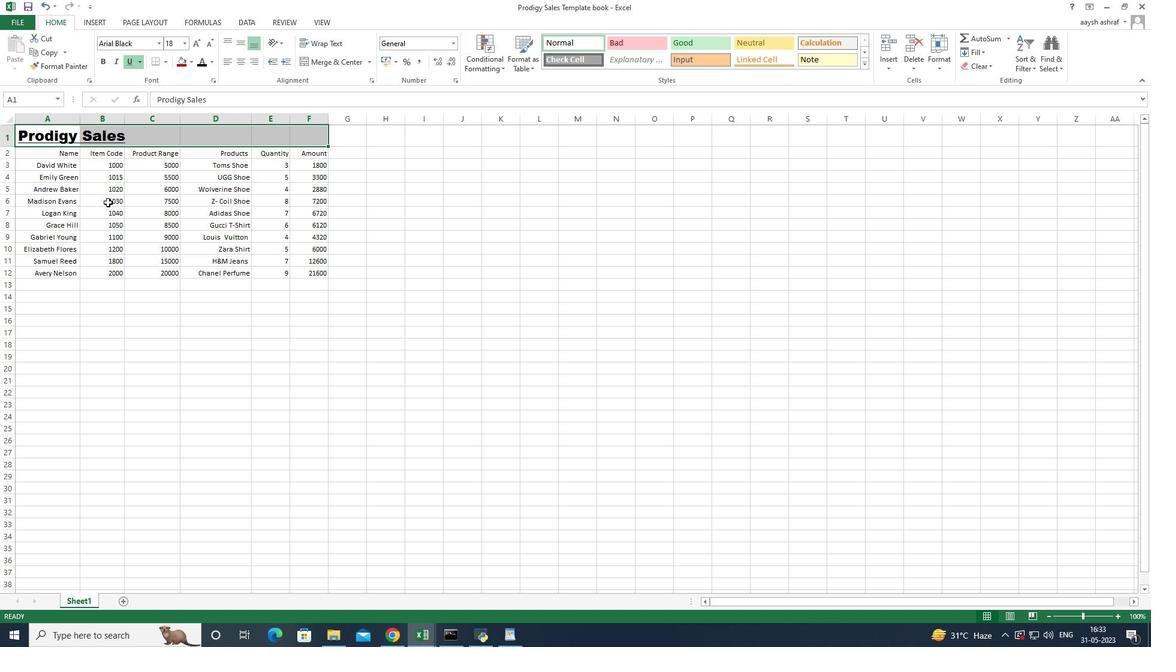 
Action: Mouse pressed left at (109, 202)
Screenshot: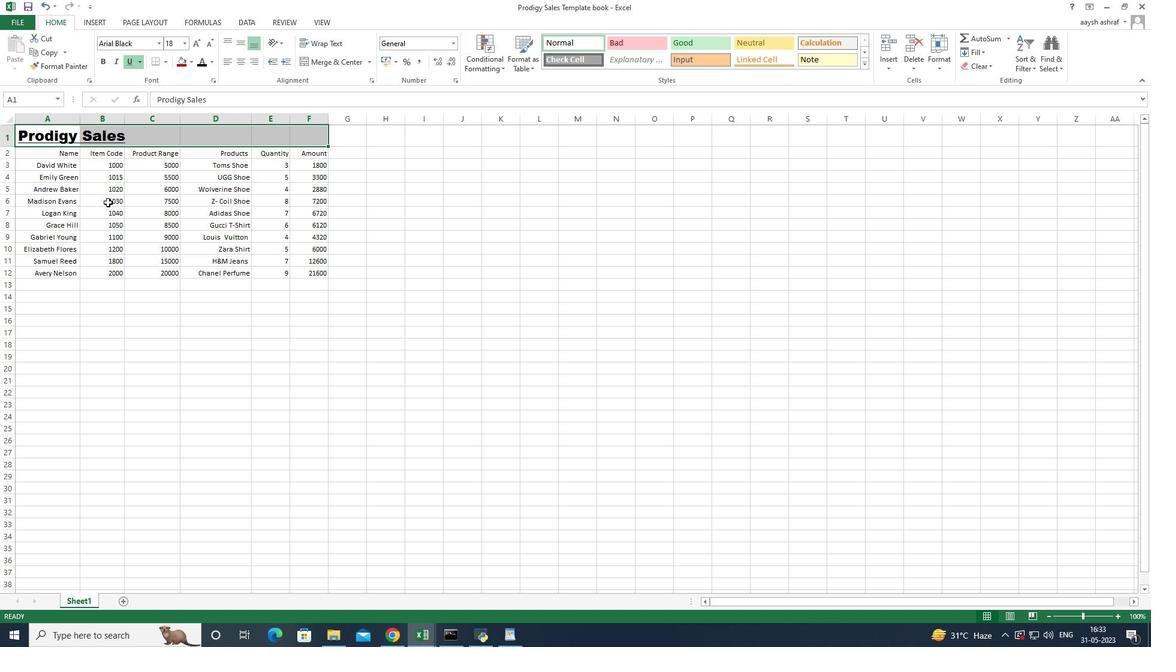 
Action: Mouse moved to (128, 133)
Screenshot: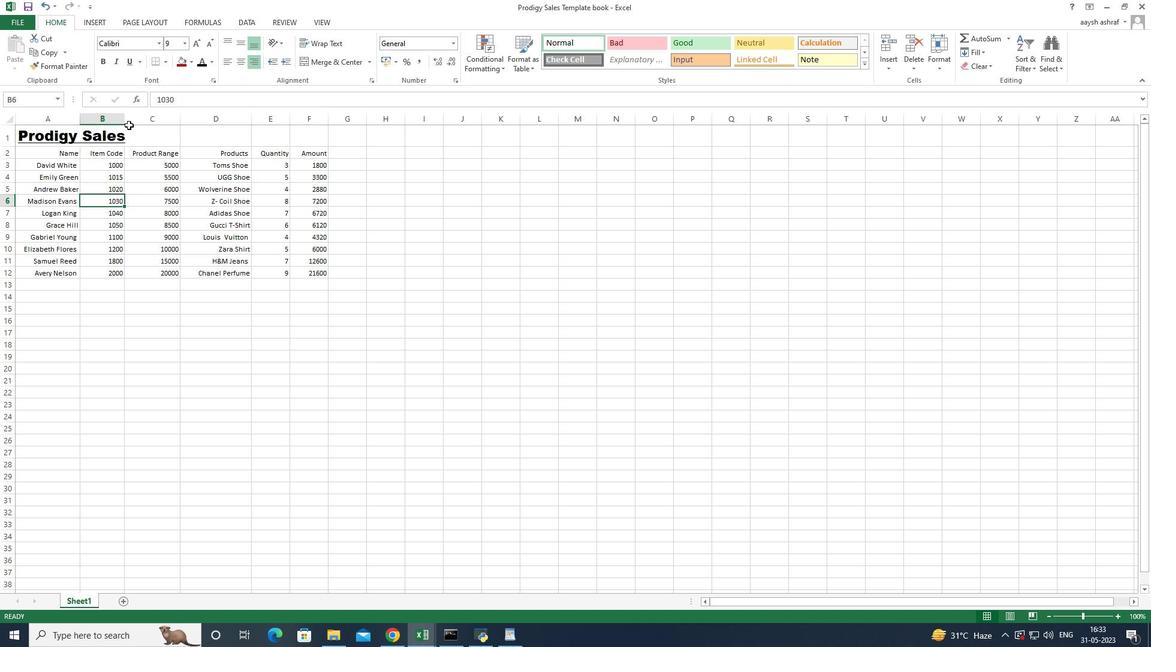 
Action: Mouse pressed left at (128, 133)
Screenshot: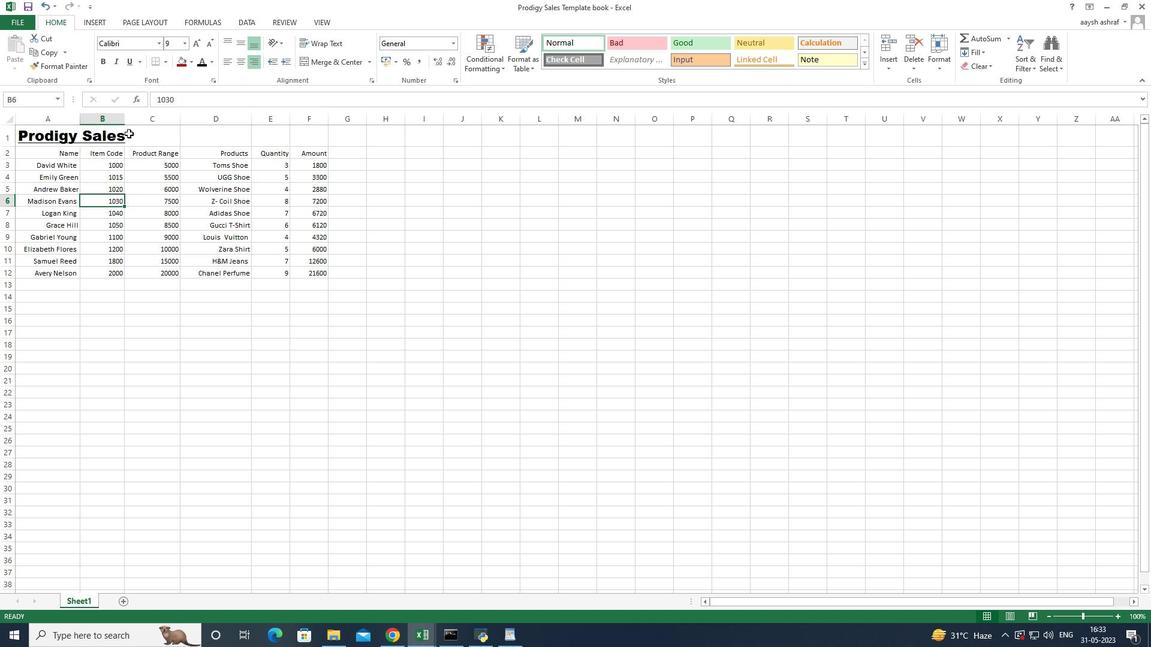 
Action: Mouse moved to (60, 132)
Screenshot: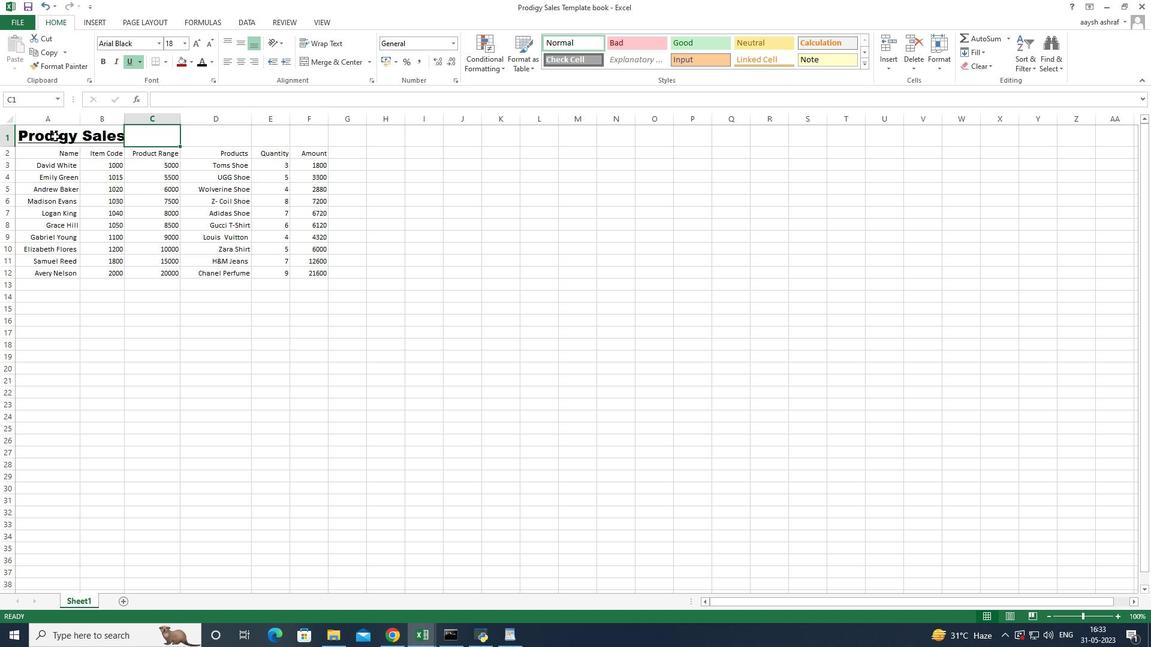 
Action: Mouse pressed left at (60, 132)
Screenshot: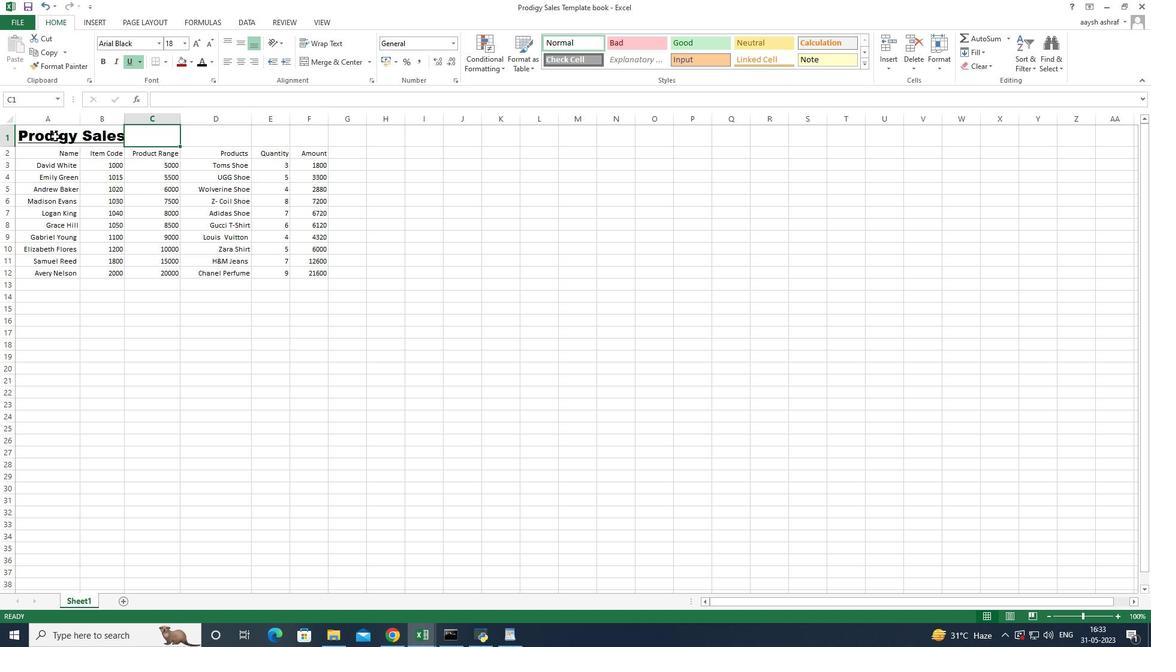 
Action: Mouse moved to (155, 100)
Screenshot: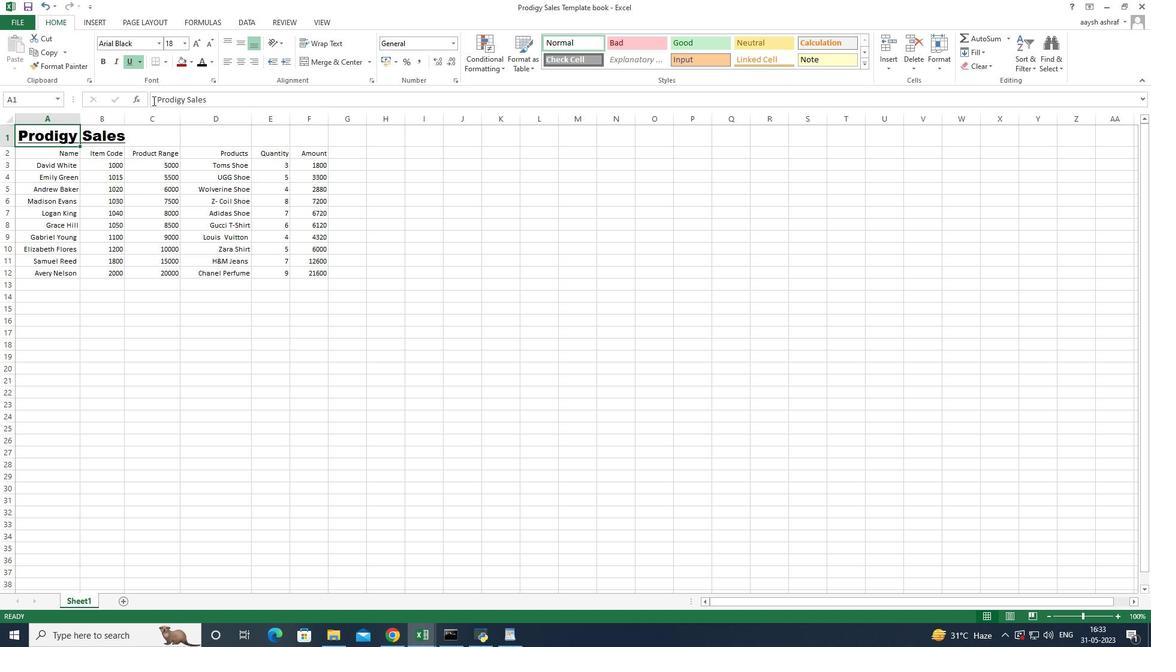 
Action: Mouse pressed left at (155, 100)
Screenshot: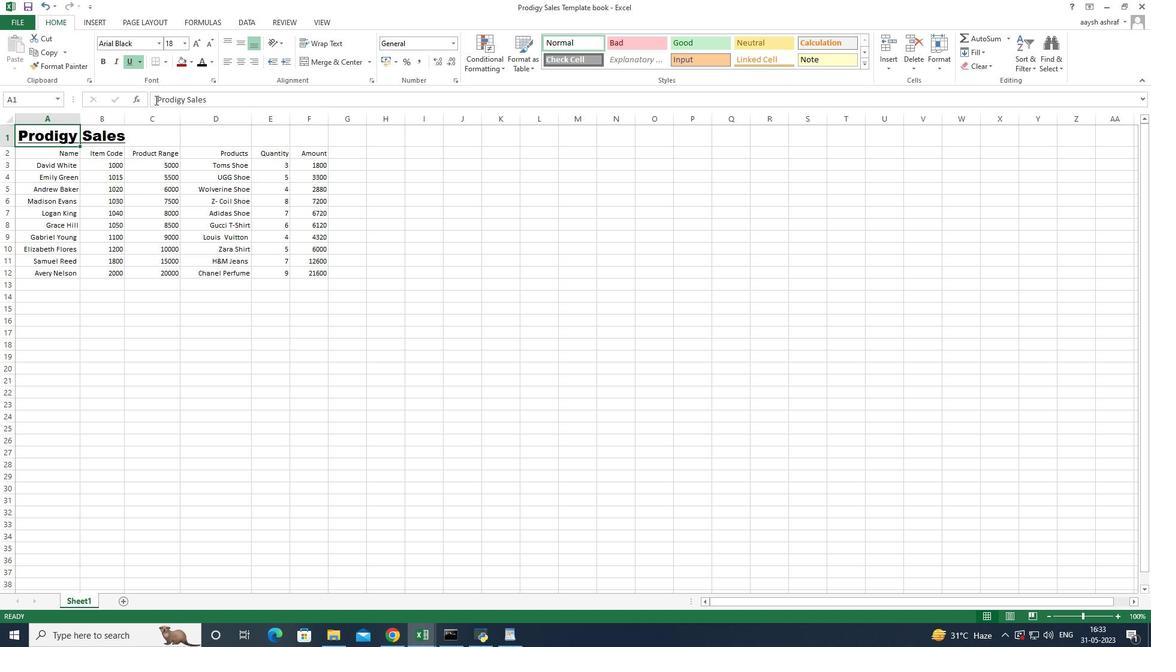 
Action: Mouse moved to (155, 99)
Screenshot: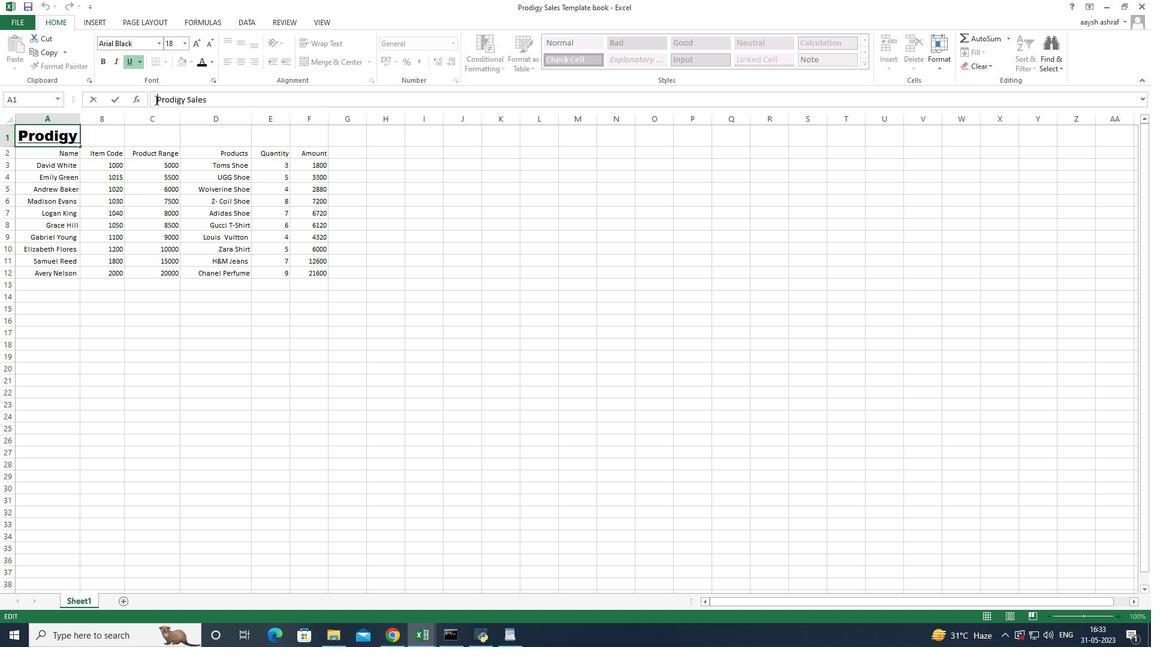 
Action: Key pressed <Key.space>
Screenshot: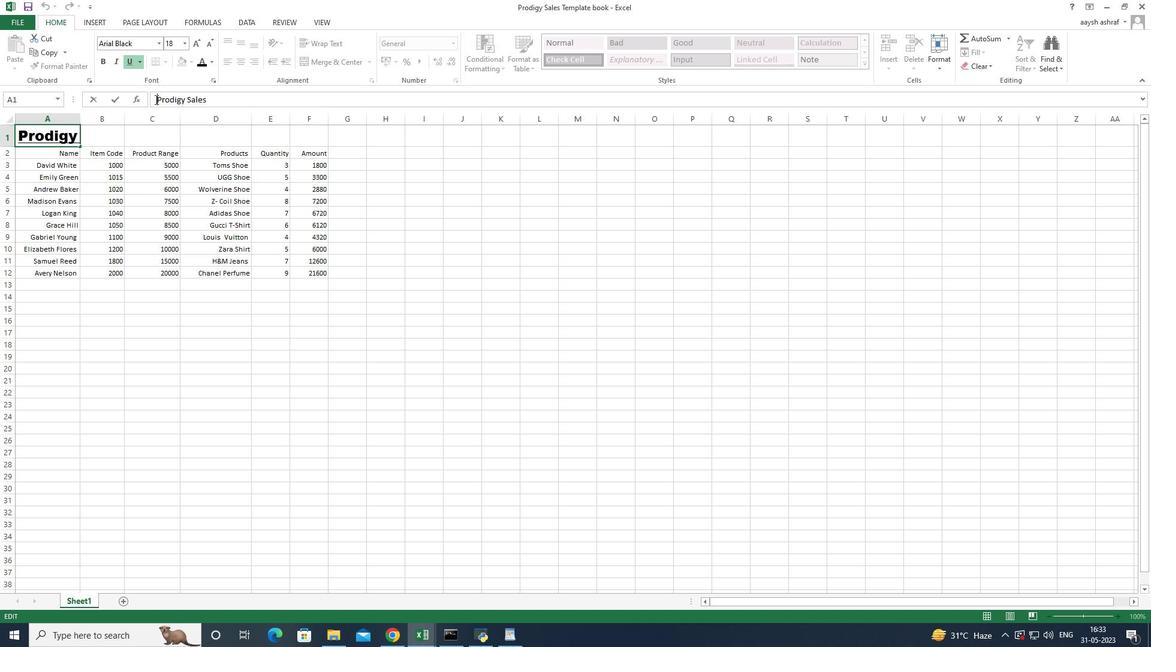 
Action: Mouse moved to (60, 176)
Screenshot: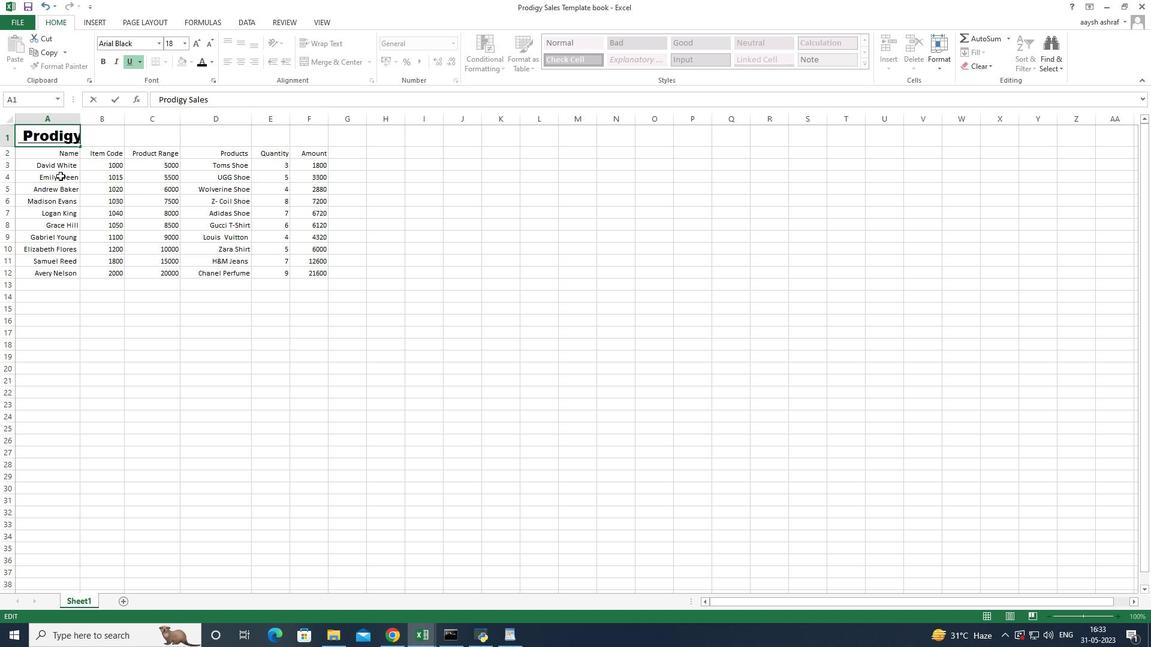 
Action: Key pressed <Key.backspace>
Screenshot: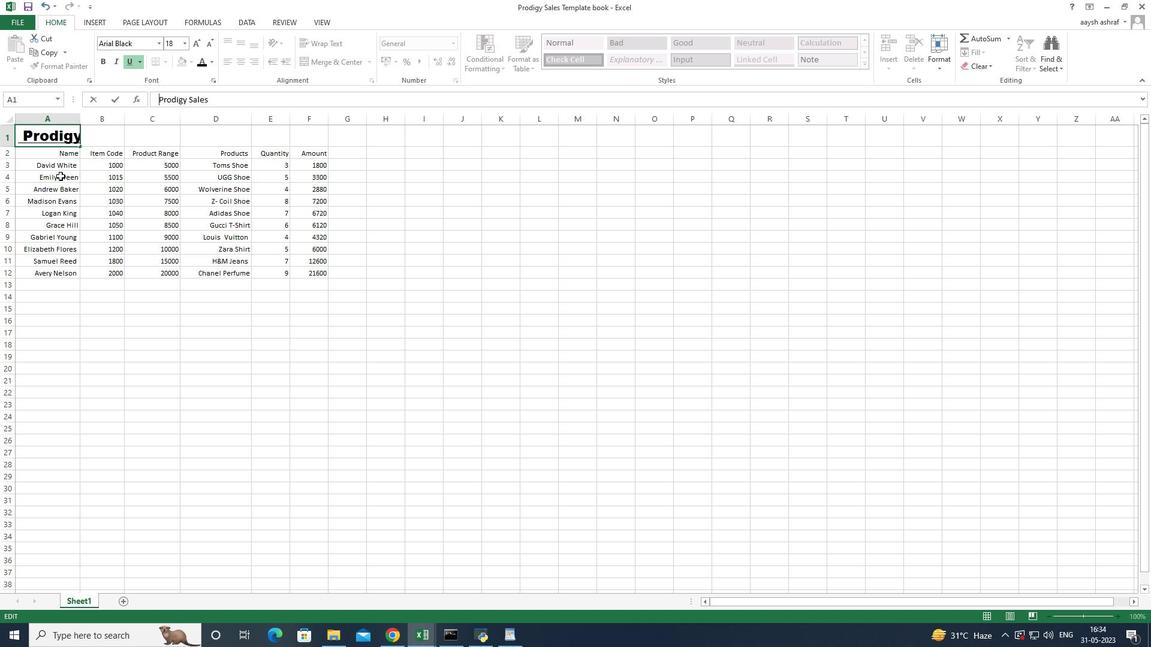 
Action: Mouse moved to (78, 329)
Screenshot: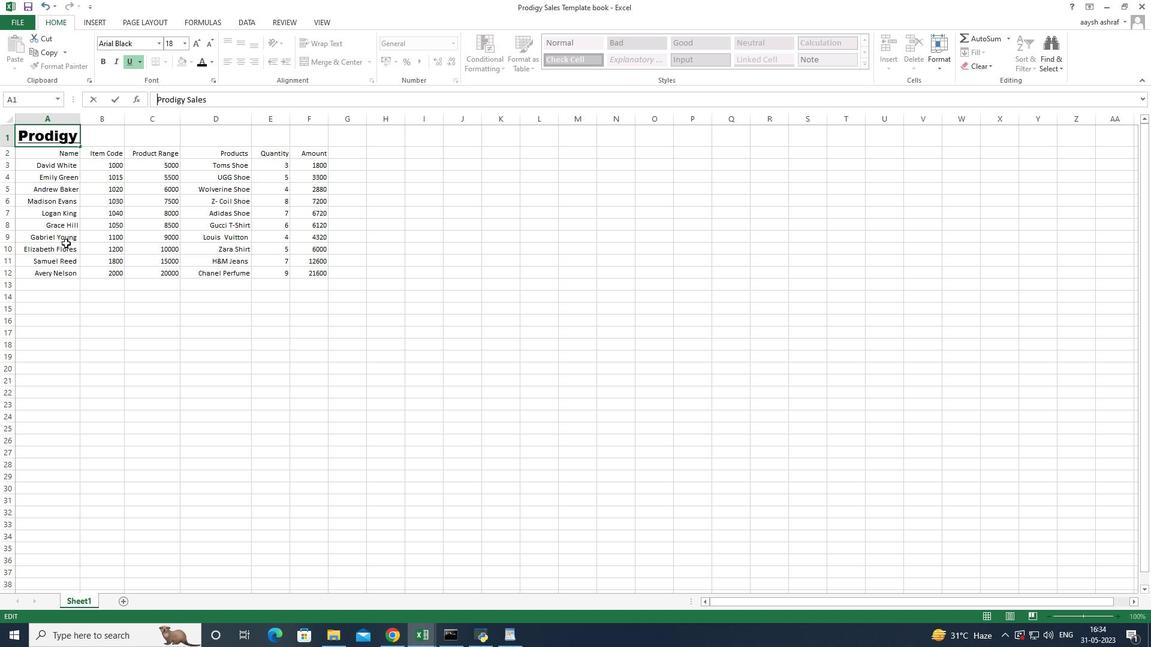 
Action: Mouse pressed left at (78, 329)
Screenshot: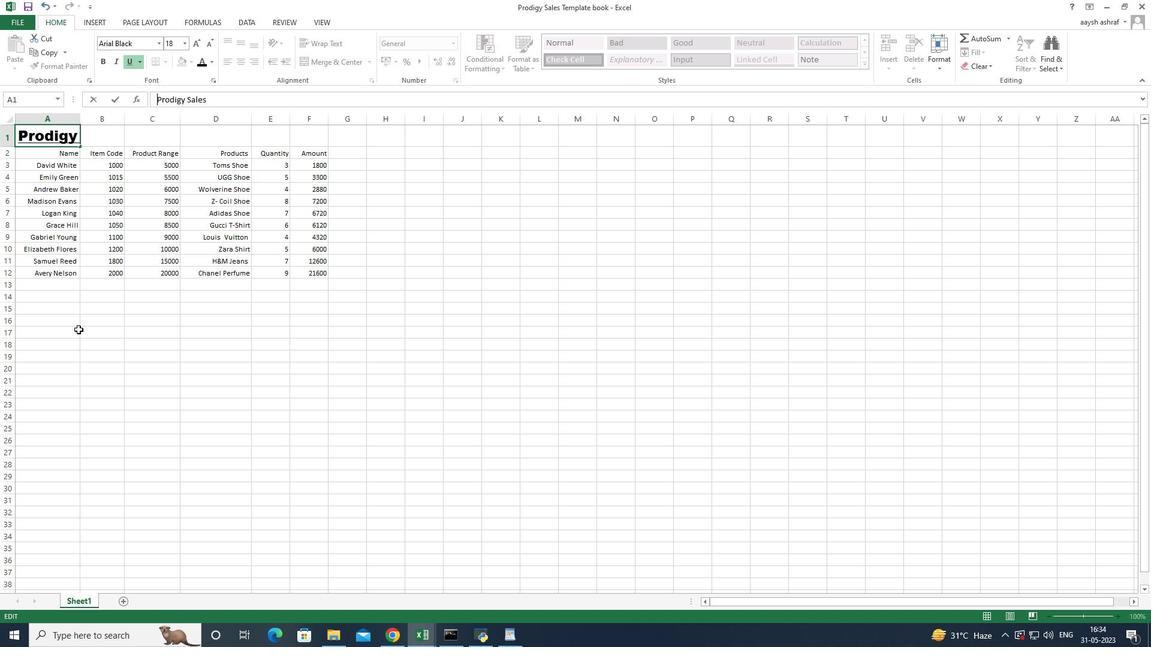 
Action: Mouse moved to (69, 137)
Screenshot: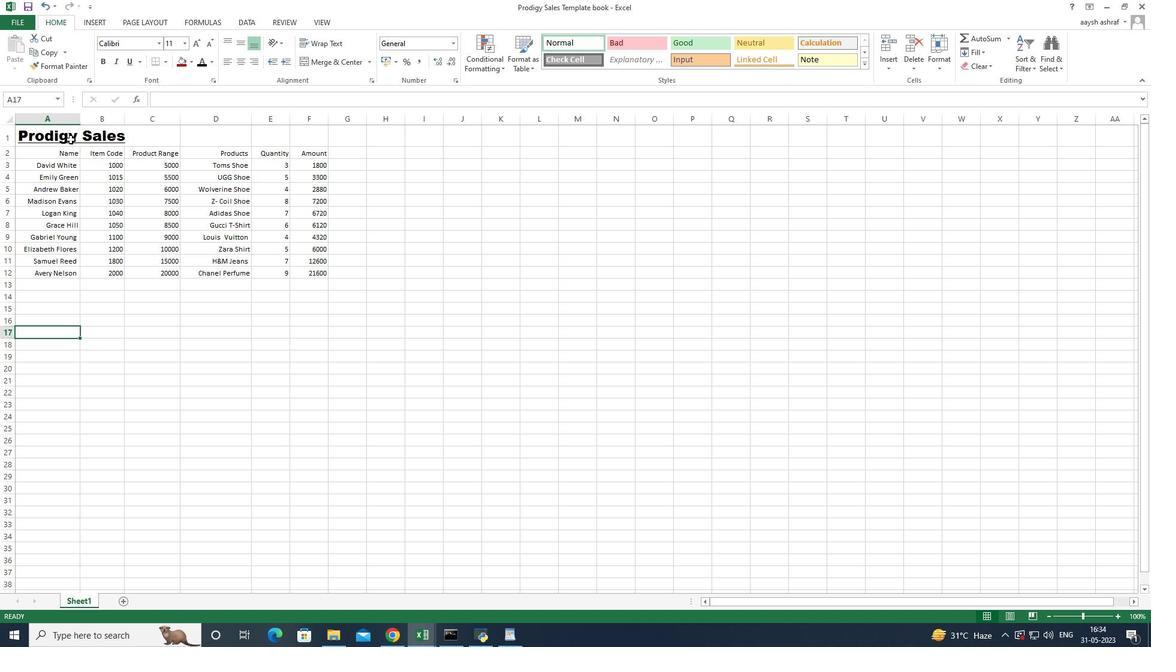 
Action: Mouse pressed left at (69, 137)
Screenshot: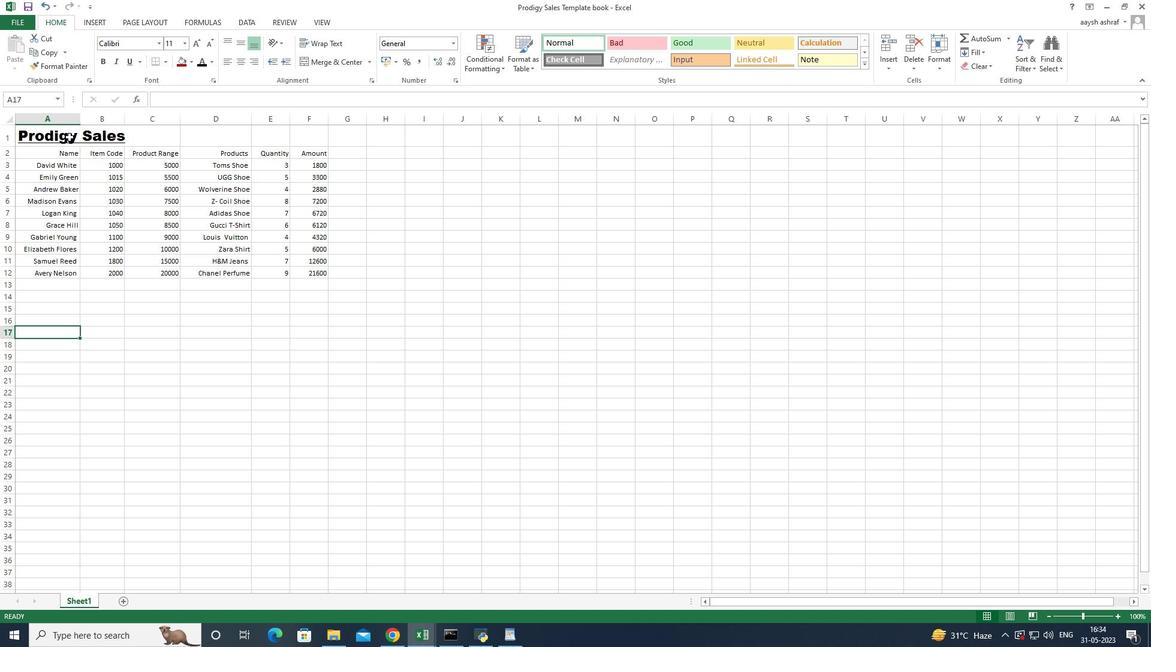 
Action: Mouse moved to (101, 139)
Screenshot: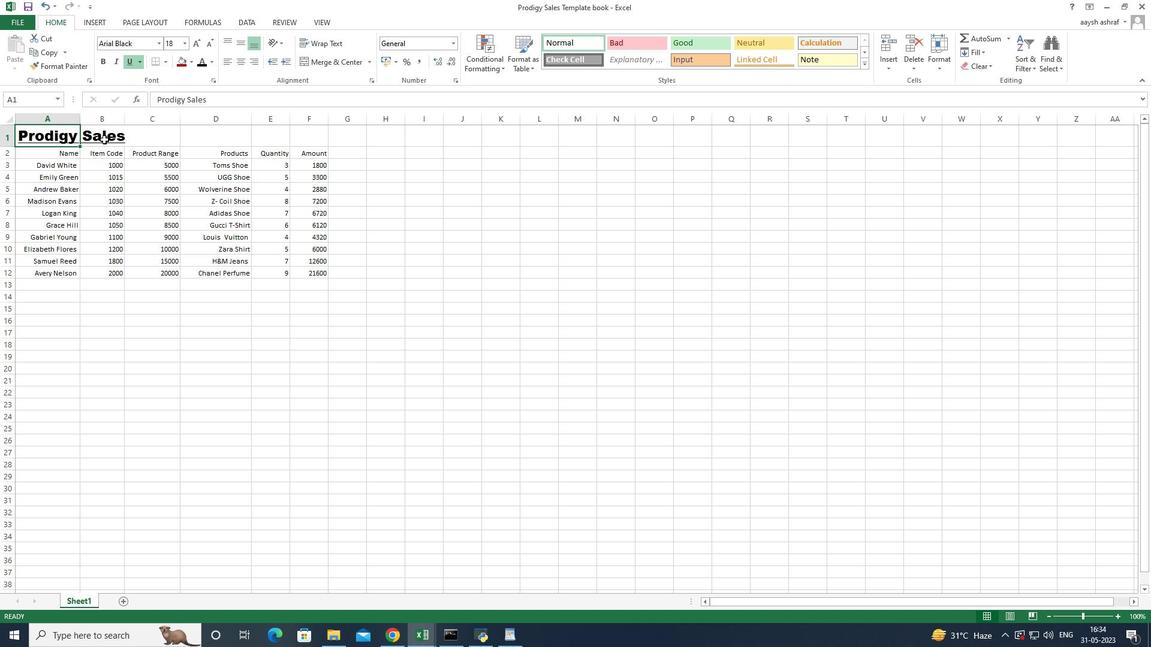 
Action: Key pressed <Key.shift_r><Key.shift_r><Key.shift_r><Key.shift_r><Key.shift_r><Key.shift_r><Key.shift_r><Key.shift_r><Key.right><Key.shift_r><Key.right><Key.right><Key.right><Key.right>
Screenshot: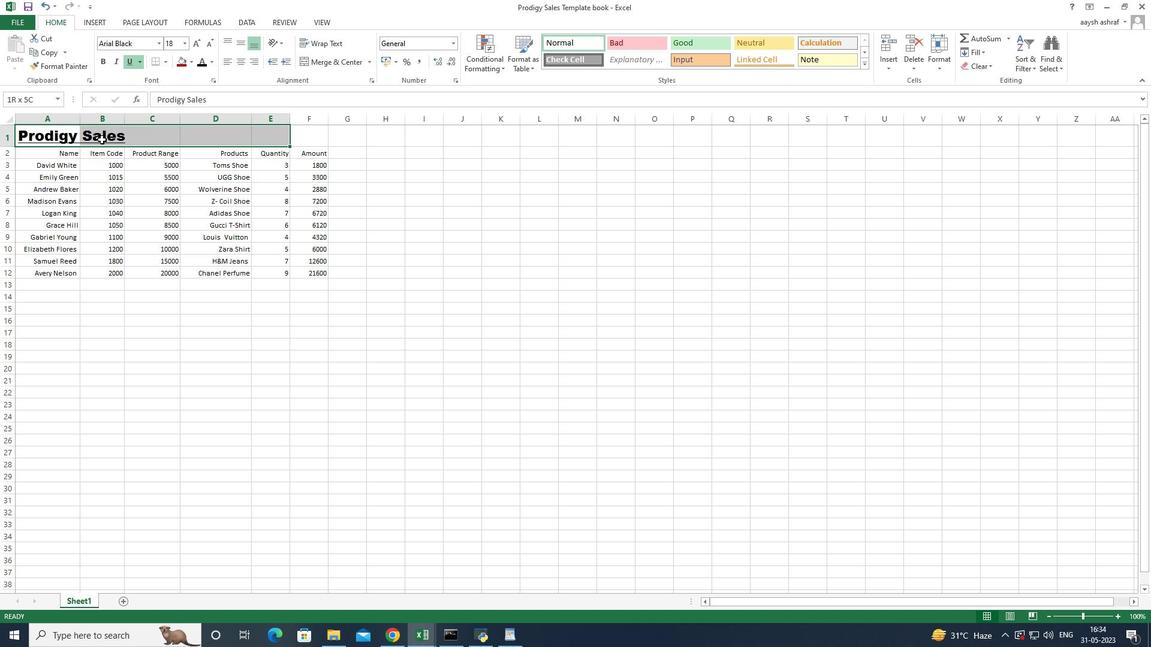 
Action: Mouse moved to (248, 62)
Screenshot: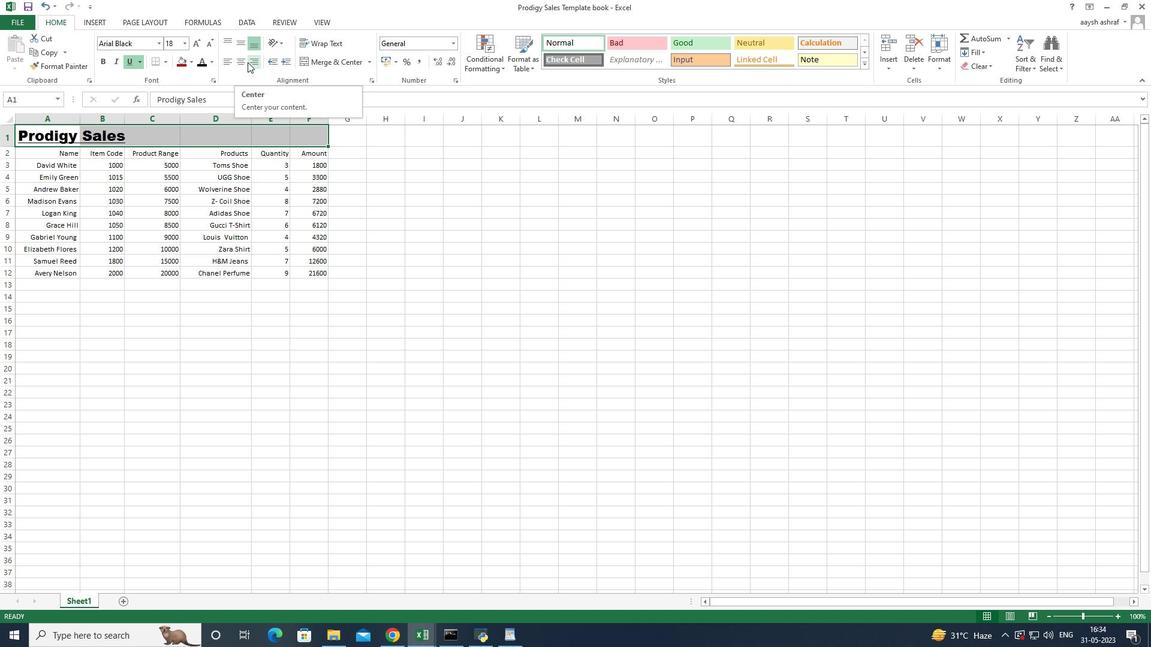 
Action: Mouse pressed left at (248, 62)
Screenshot: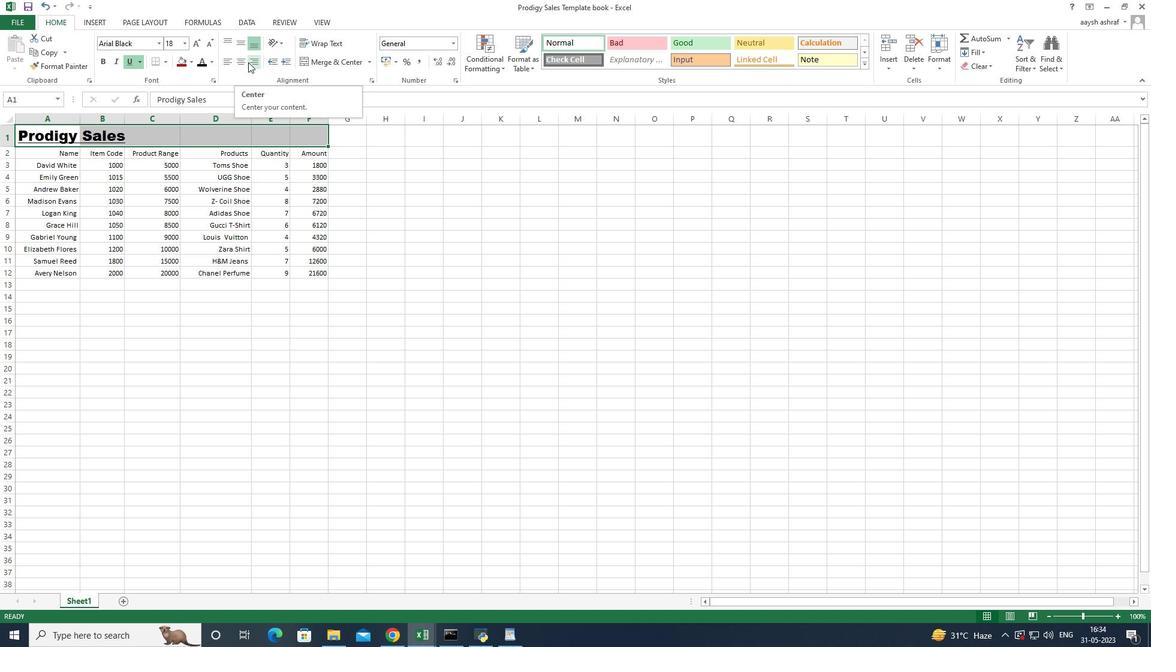 
Action: Mouse moved to (321, 58)
Screenshot: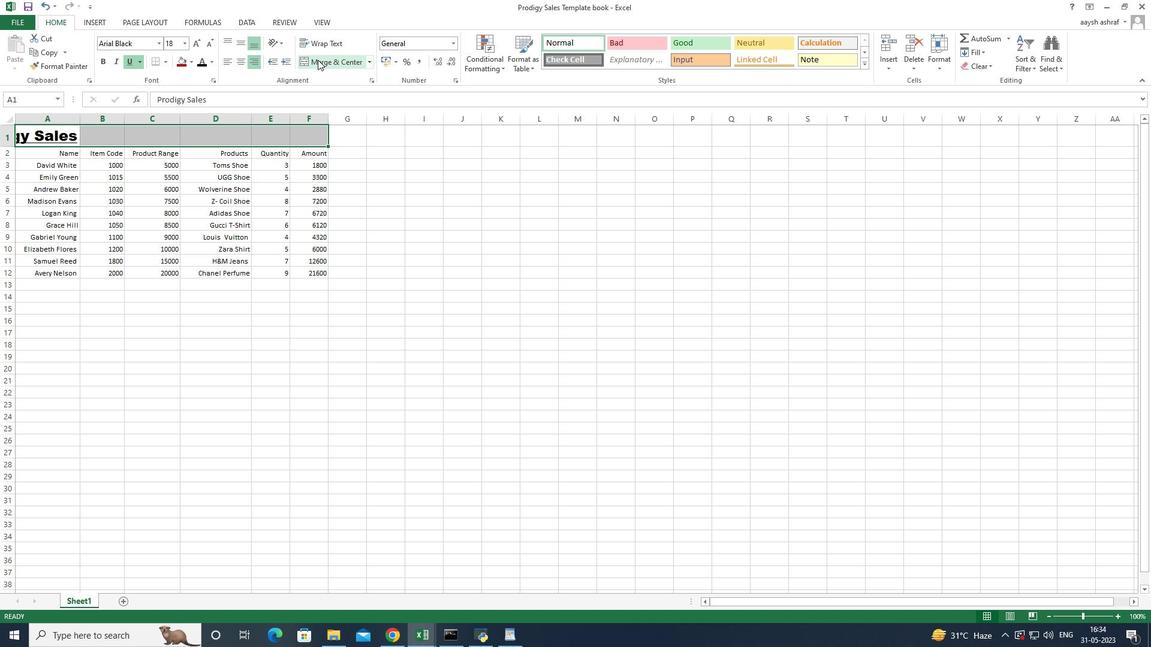 
Action: Mouse pressed left at (321, 58)
Screenshot: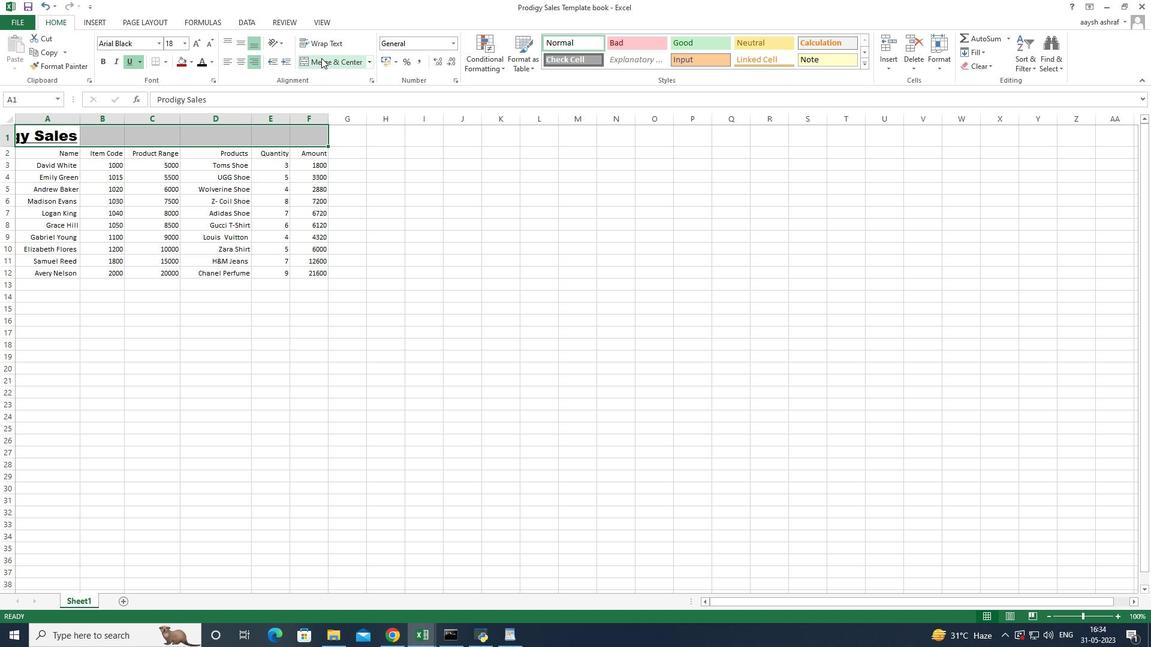 
Action: Mouse moved to (182, 413)
Screenshot: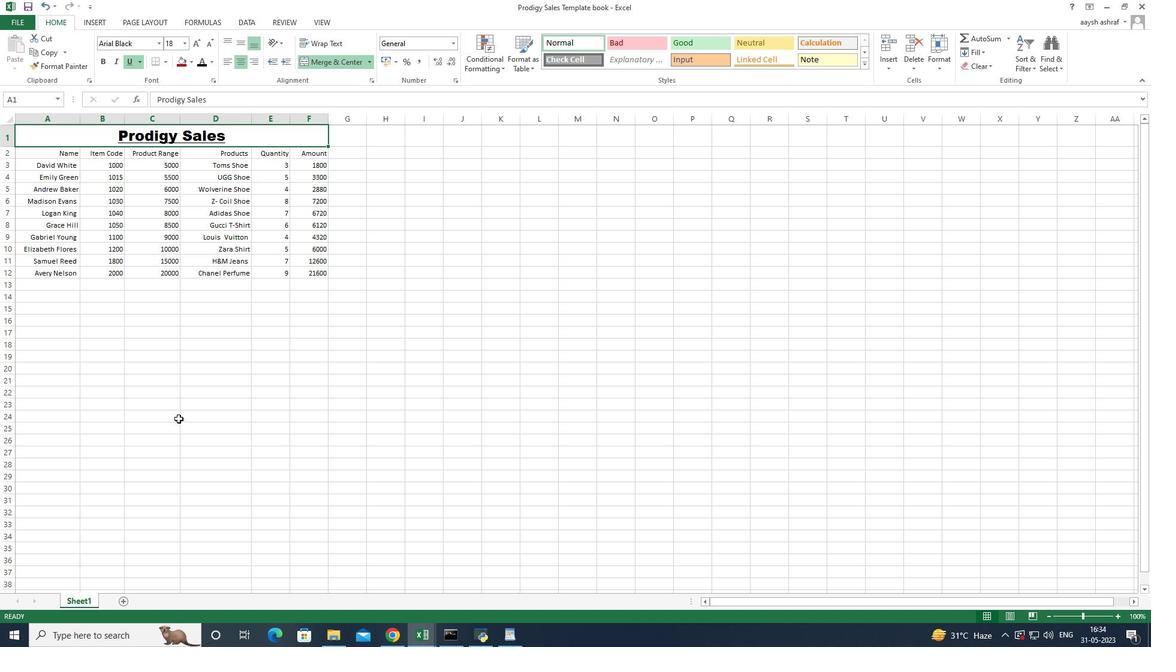 
Action: Mouse pressed left at (182, 413)
Screenshot: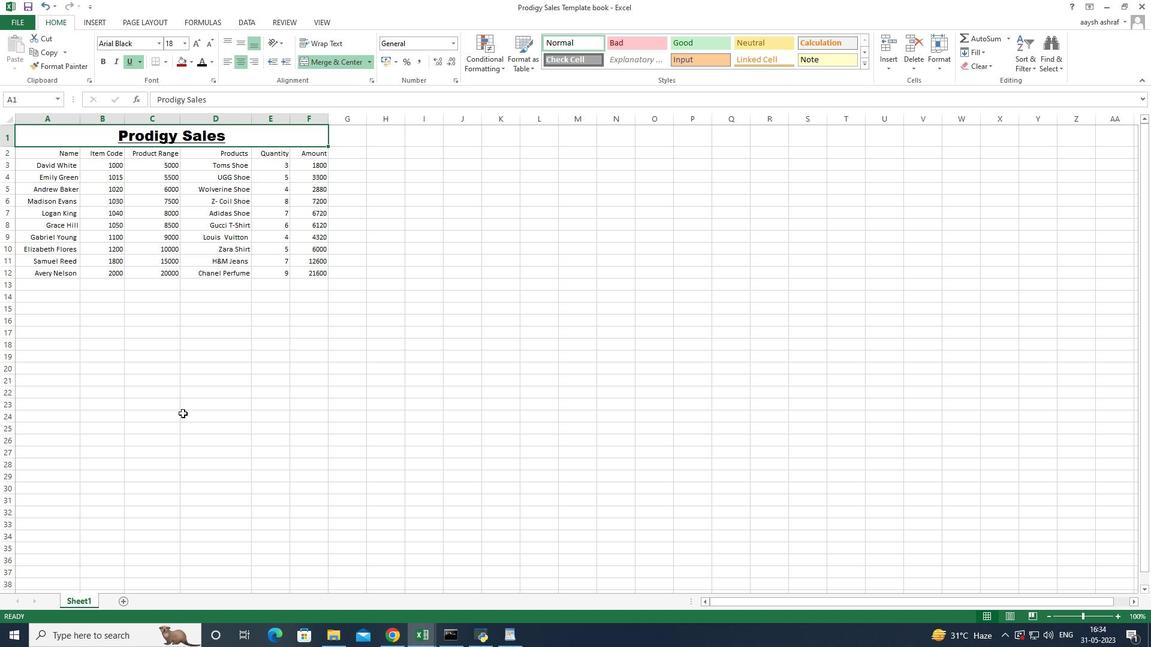 
Action: Mouse moved to (230, 290)
Screenshot: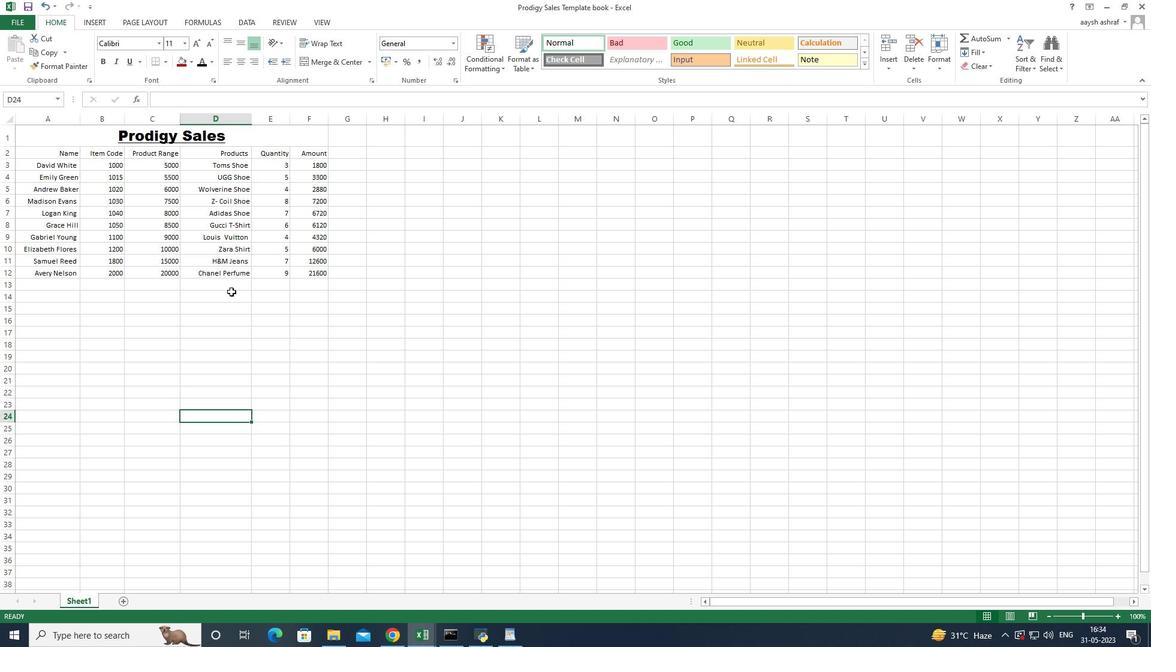 
Action: Mouse scrolled (230, 291) with delta (0, 0)
Screenshot: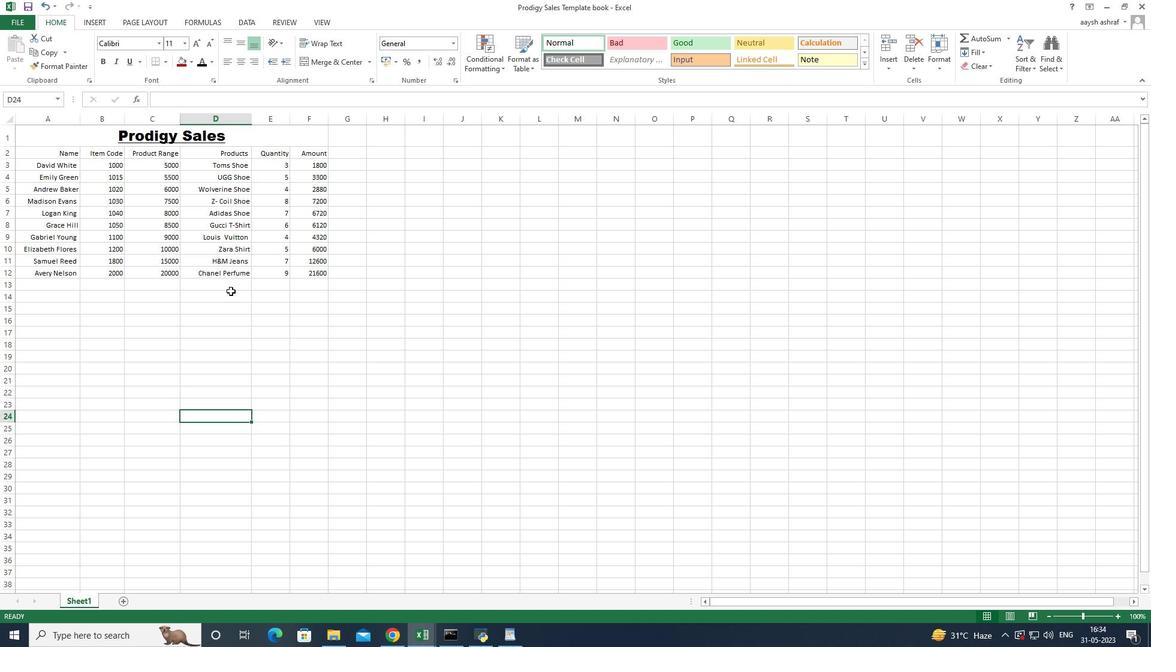 
Action: Mouse moved to (230, 285)
Screenshot: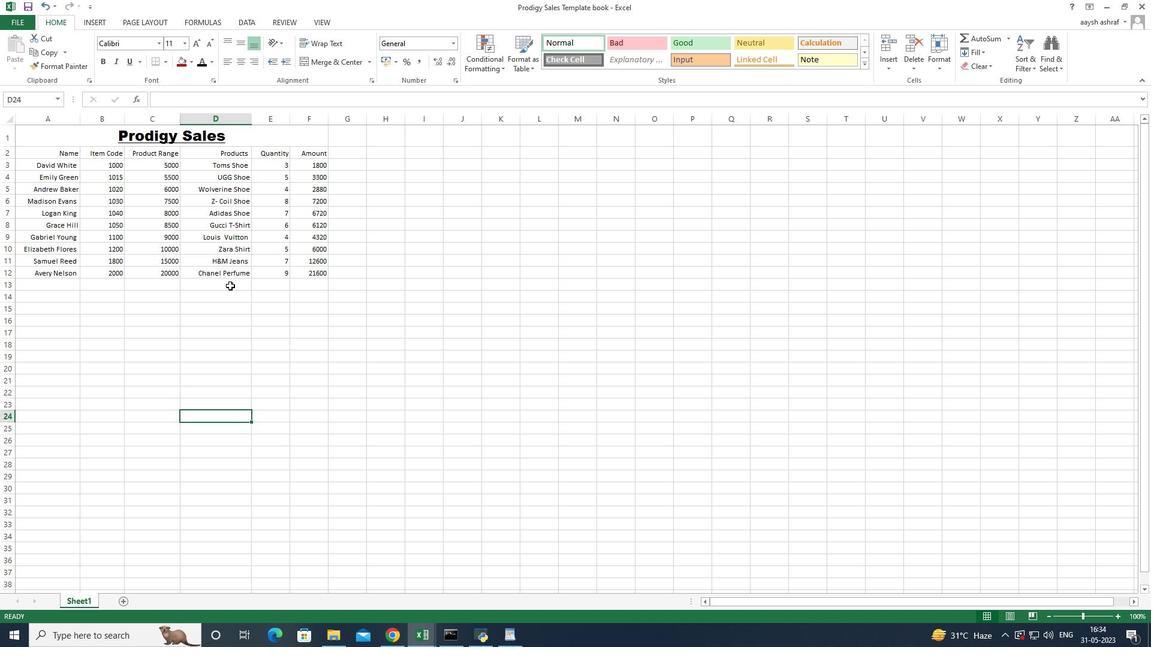
